 Task: Check the sale-to-list ratio of blinds in the last 1 year.
Action: Mouse moved to (855, 188)
Screenshot: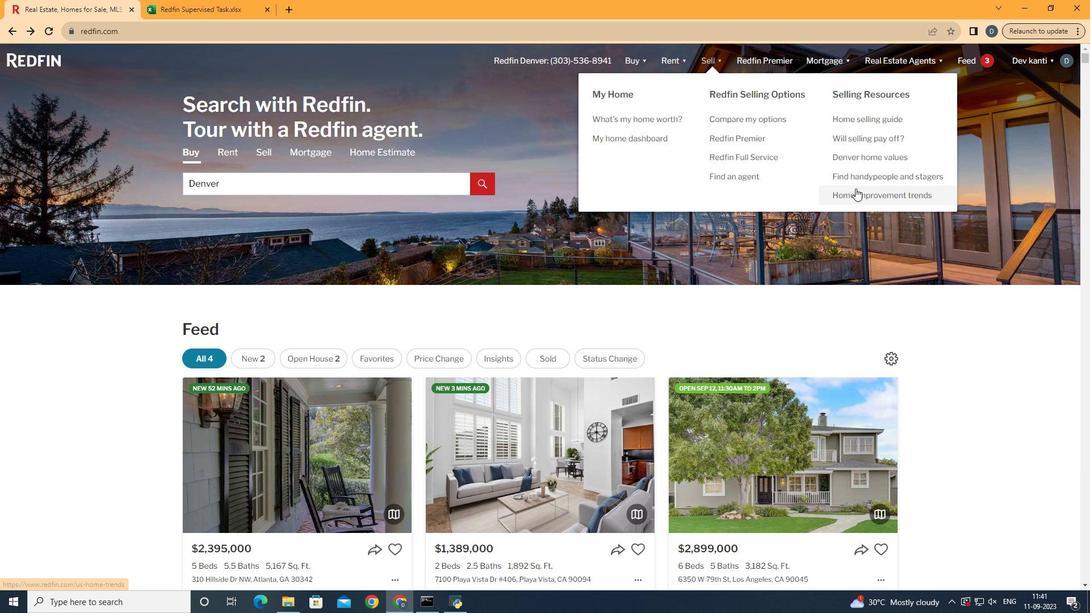 
Action: Mouse pressed left at (855, 188)
Screenshot: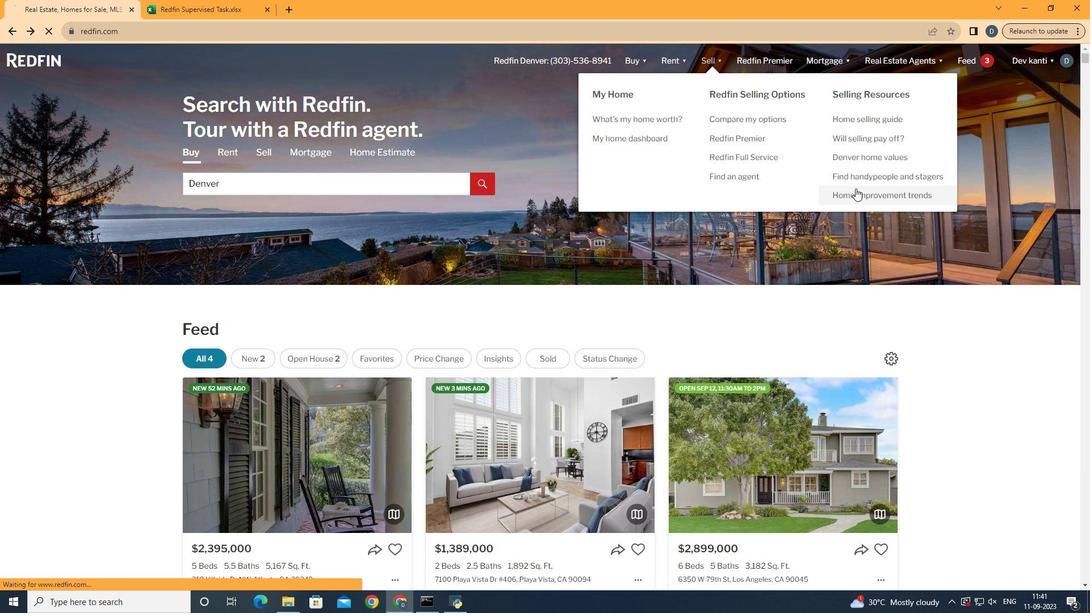
Action: Mouse moved to (265, 215)
Screenshot: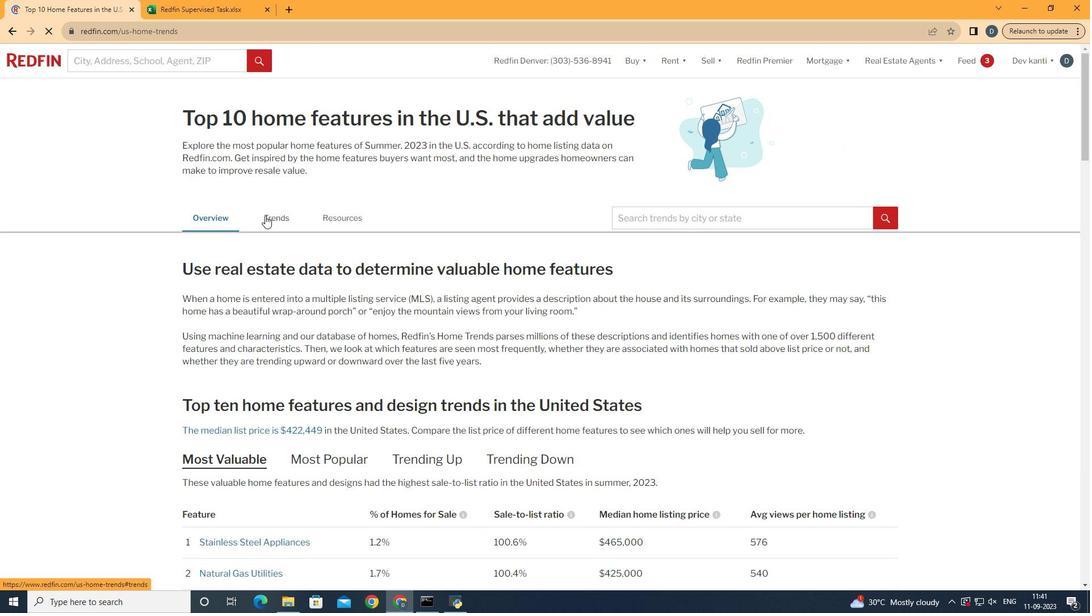 
Action: Mouse pressed left at (265, 215)
Screenshot: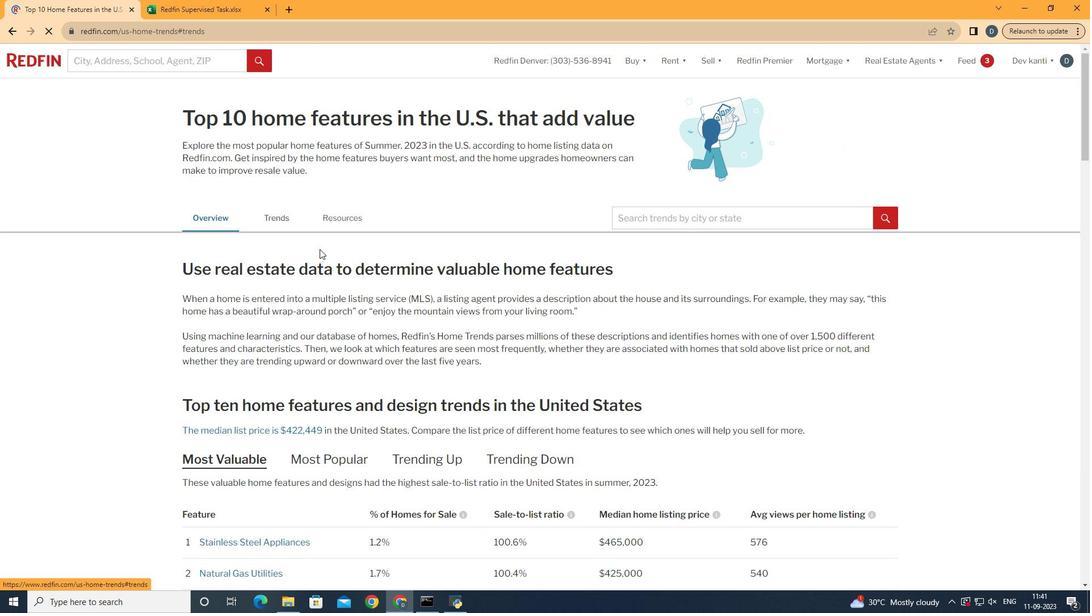 
Action: Mouse moved to (421, 338)
Screenshot: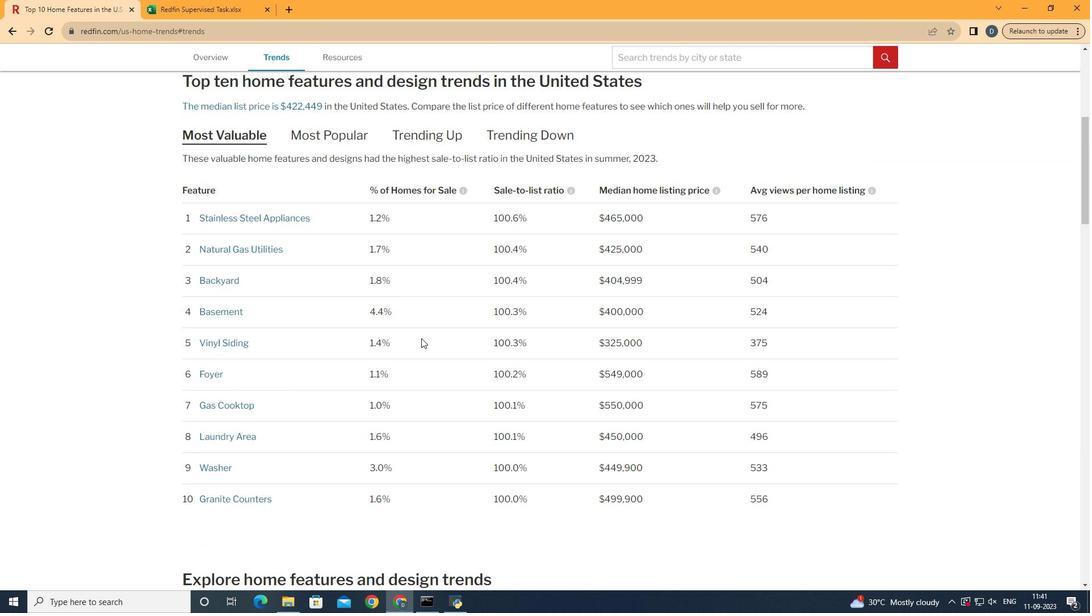 
Action: Mouse scrolled (421, 337) with delta (0, 0)
Screenshot: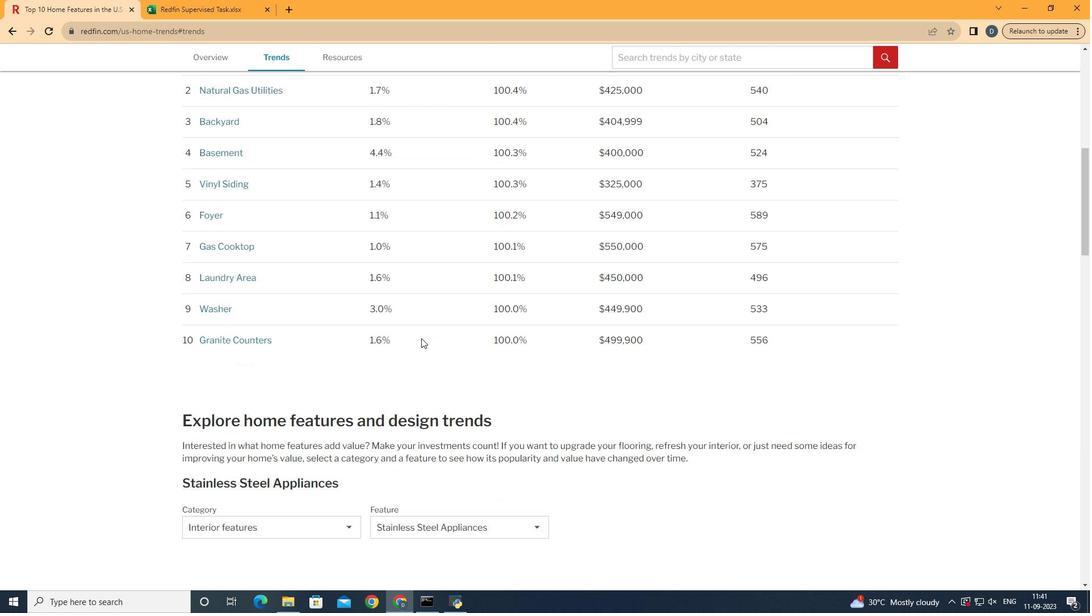 
Action: Mouse scrolled (421, 337) with delta (0, 0)
Screenshot: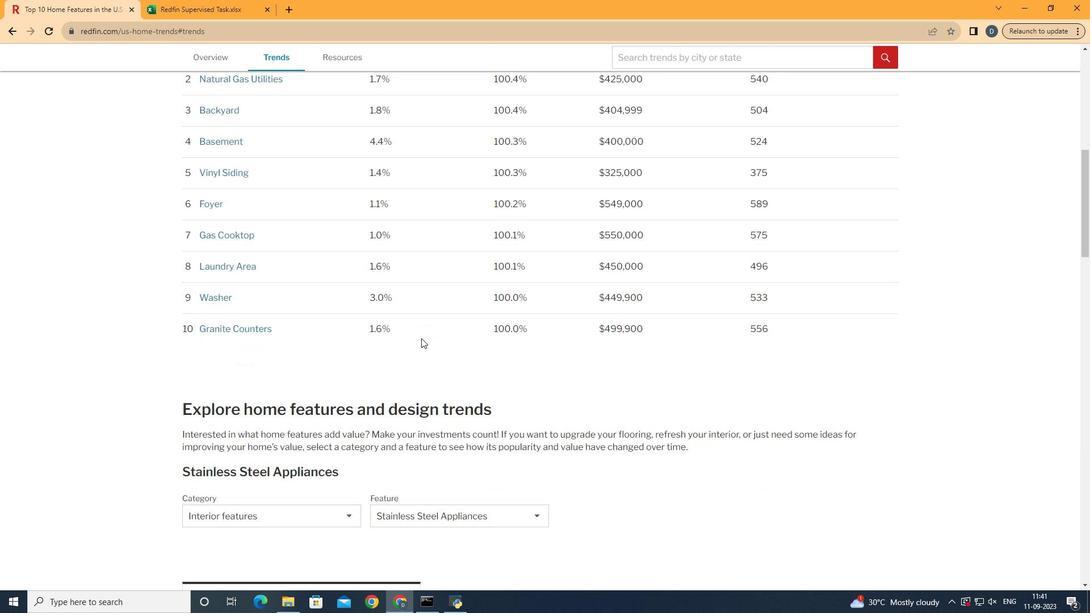 
Action: Mouse scrolled (421, 337) with delta (0, 0)
Screenshot: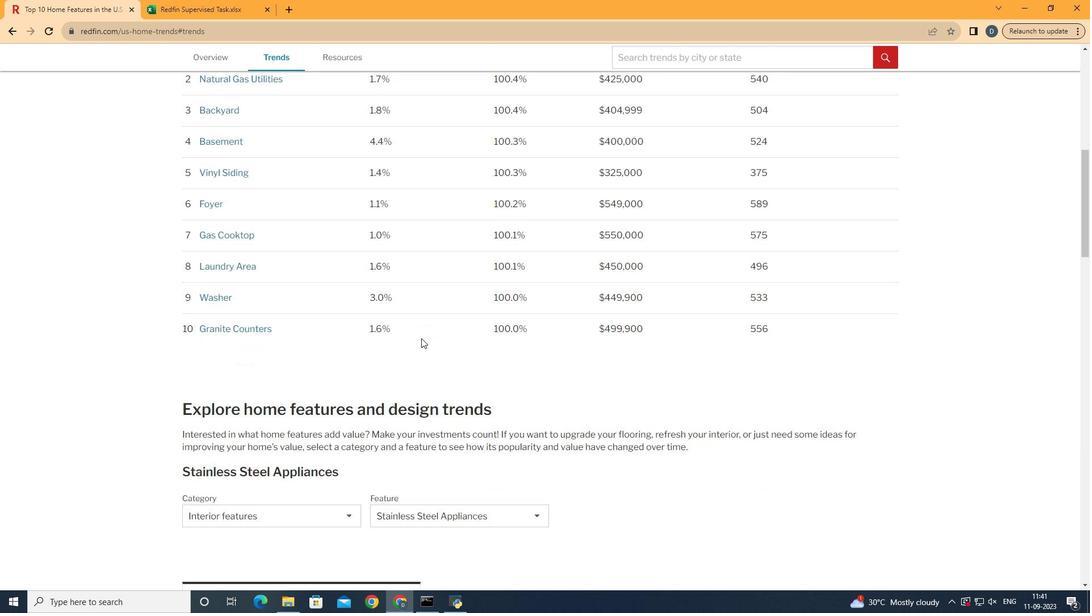 
Action: Mouse scrolled (421, 337) with delta (0, 0)
Screenshot: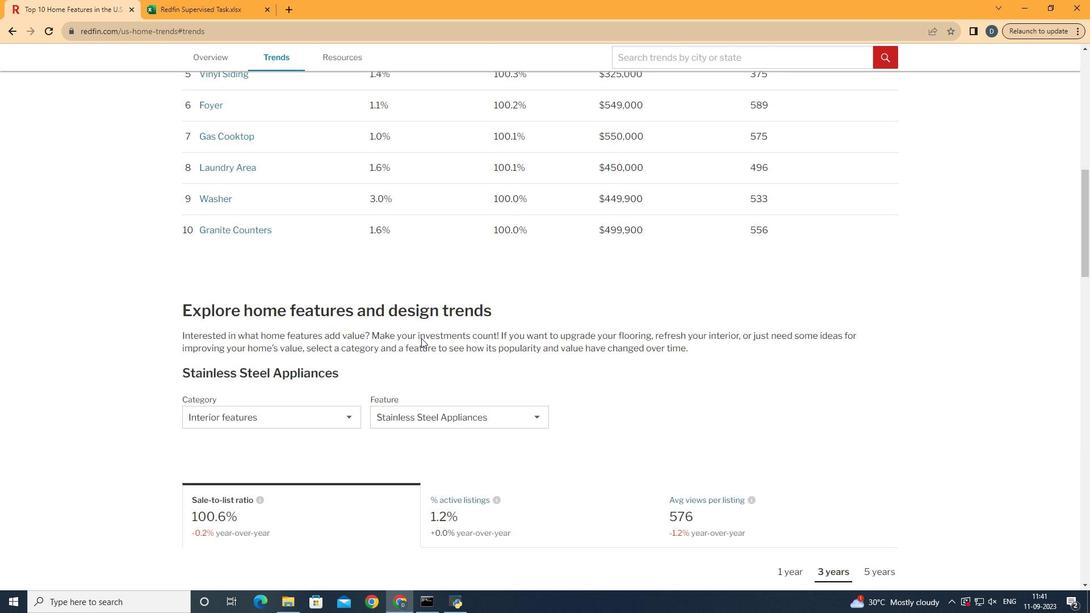 
Action: Mouse scrolled (421, 337) with delta (0, 0)
Screenshot: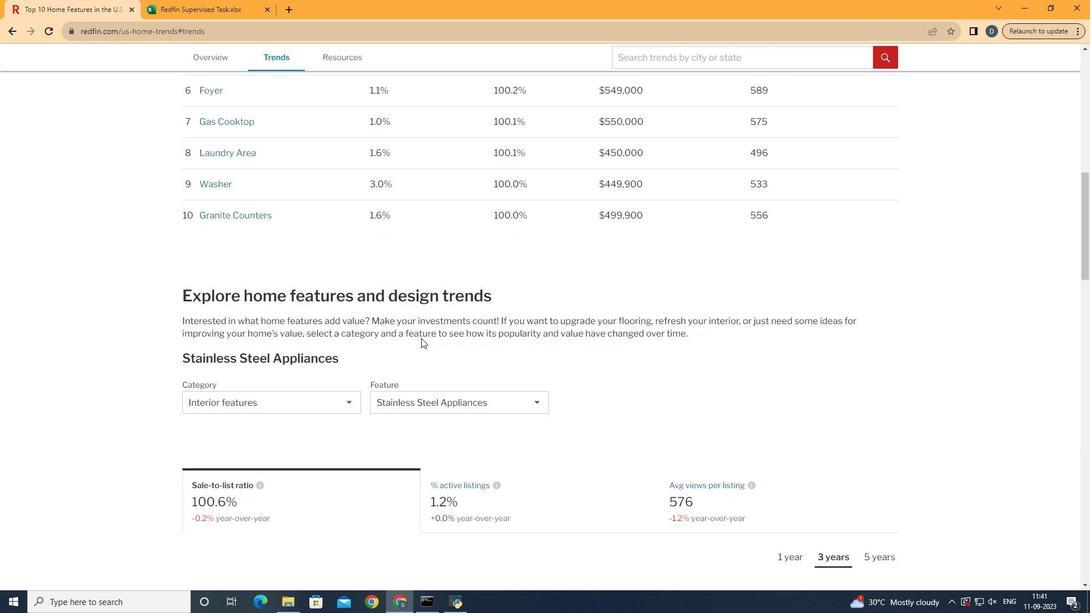 
Action: Mouse moved to (341, 406)
Screenshot: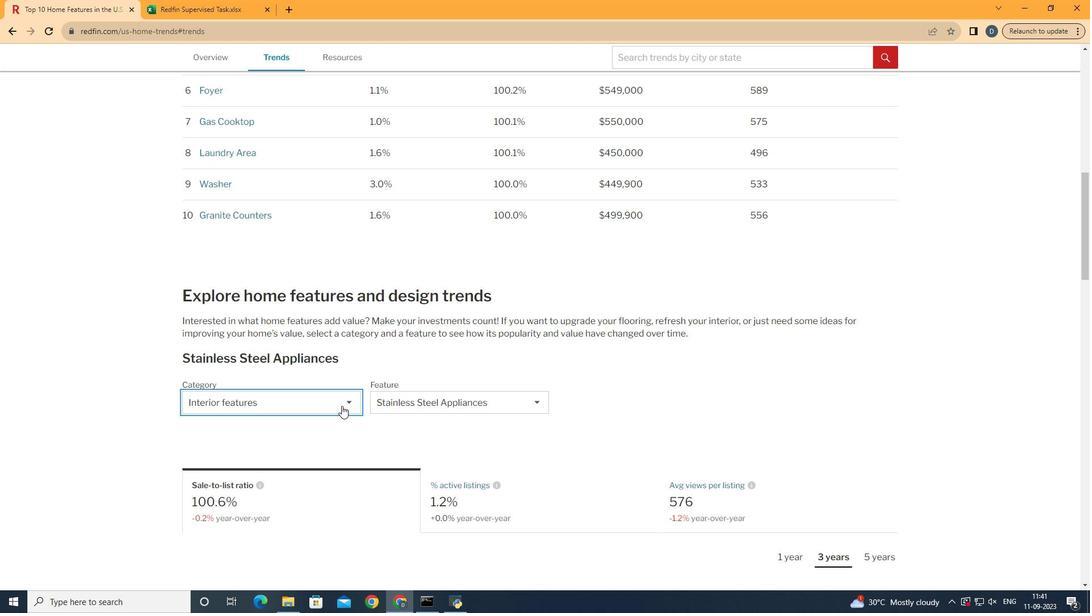 
Action: Mouse pressed left at (341, 406)
Screenshot: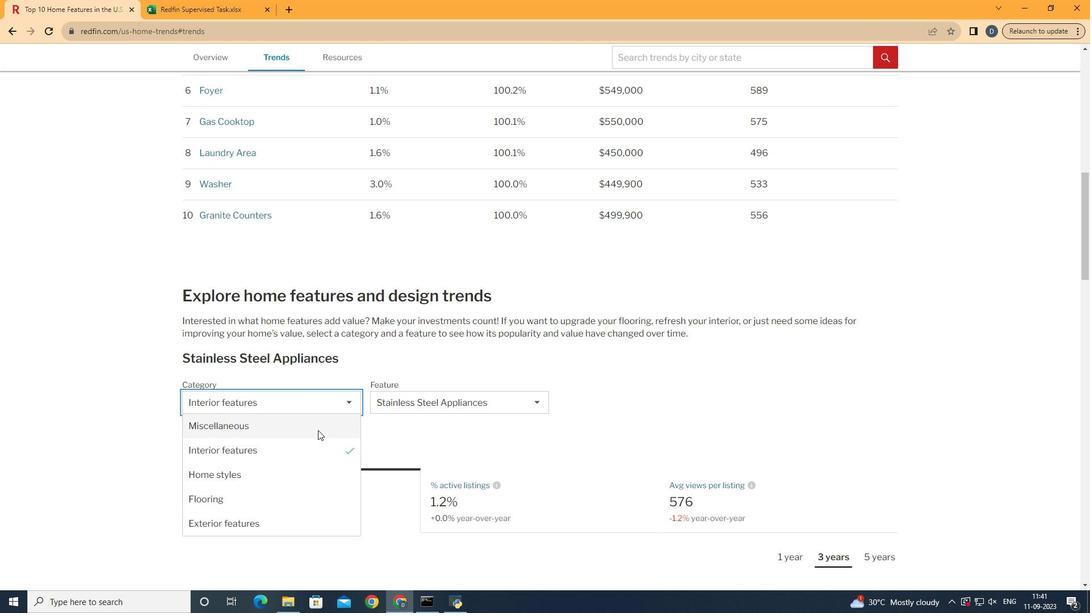 
Action: Mouse moved to (306, 448)
Screenshot: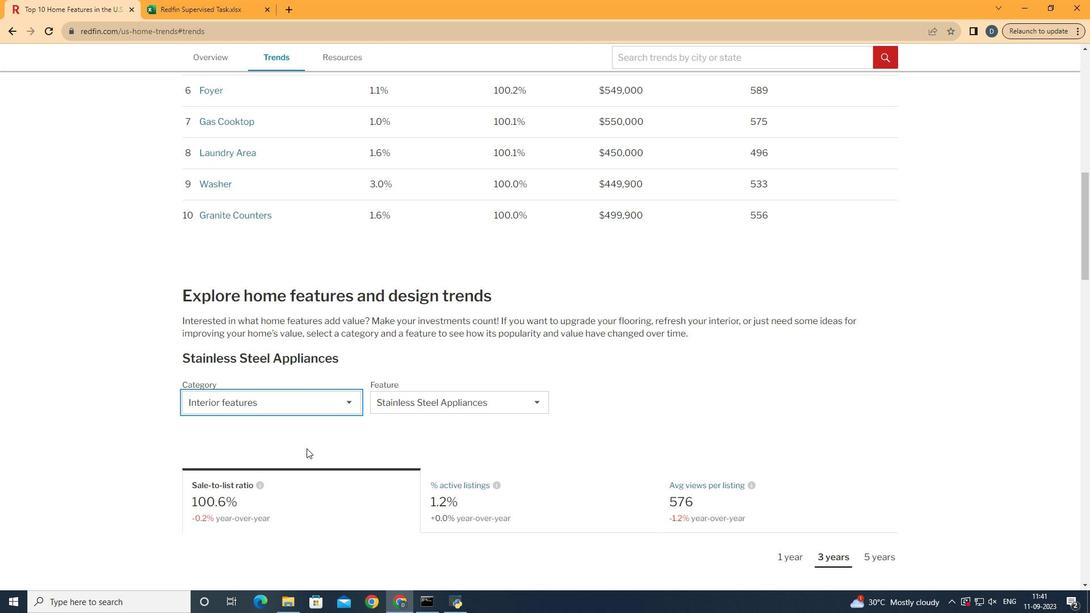 
Action: Mouse pressed left at (306, 448)
Screenshot: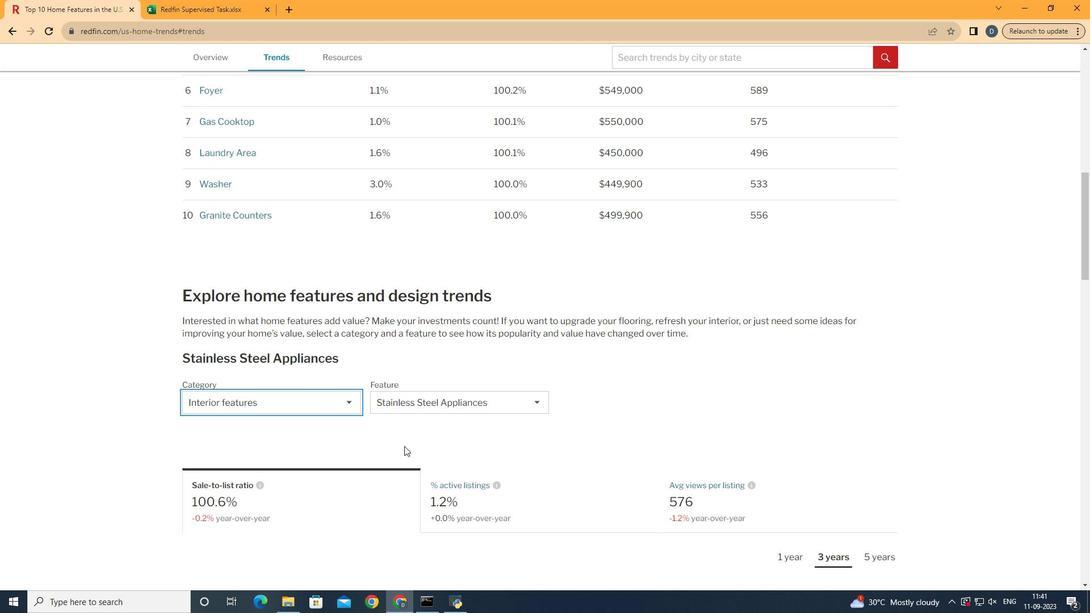 
Action: Mouse moved to (465, 404)
Screenshot: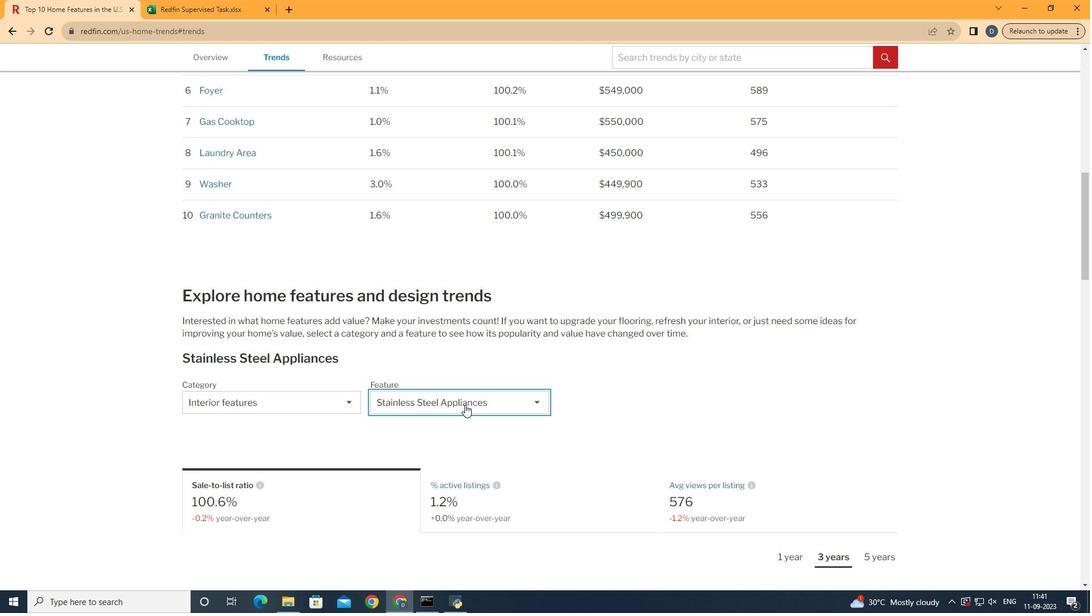 
Action: Mouse pressed left at (465, 404)
Screenshot: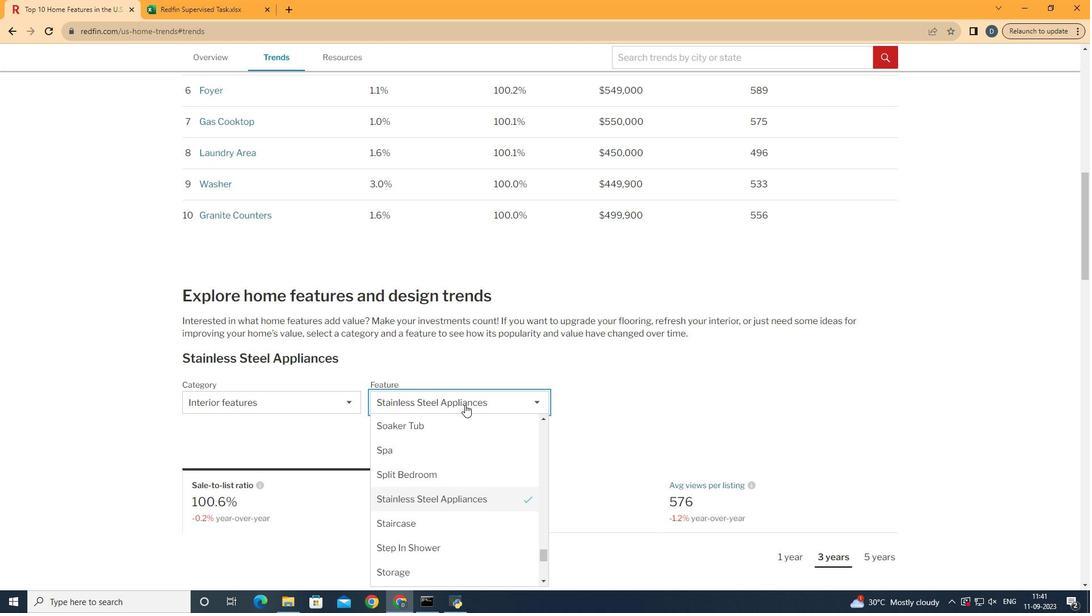
Action: Mouse moved to (500, 502)
Screenshot: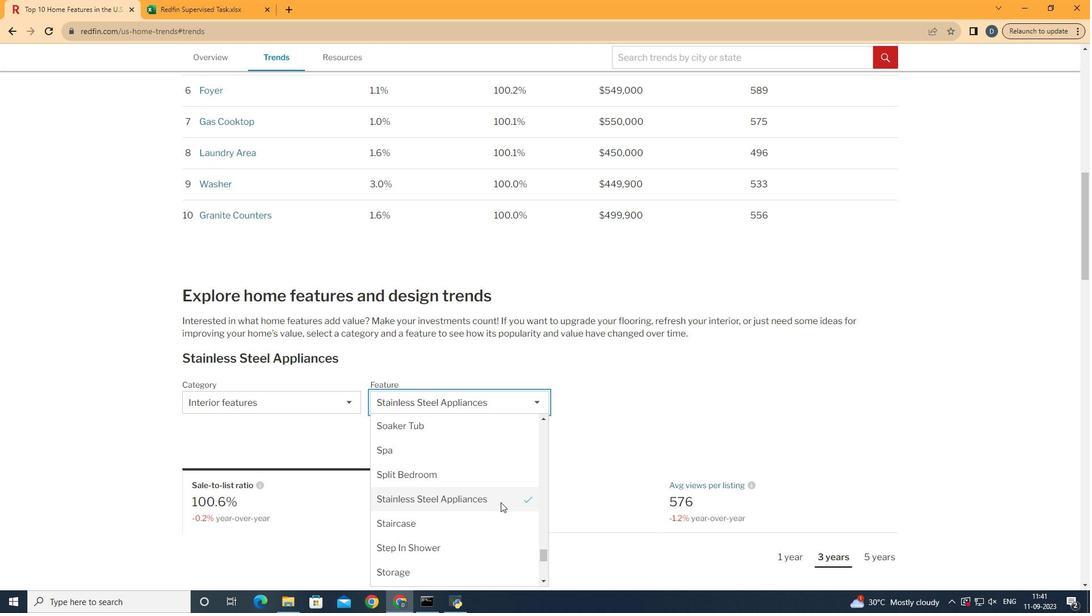
Action: Mouse scrolled (500, 503) with delta (0, 0)
Screenshot: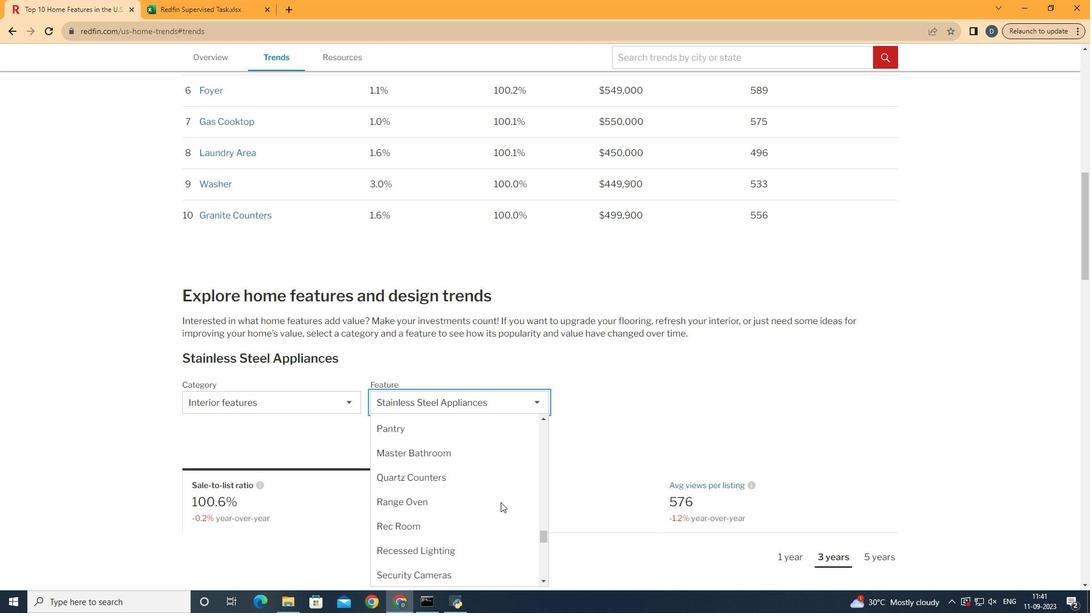
Action: Mouse scrolled (500, 503) with delta (0, 0)
Screenshot: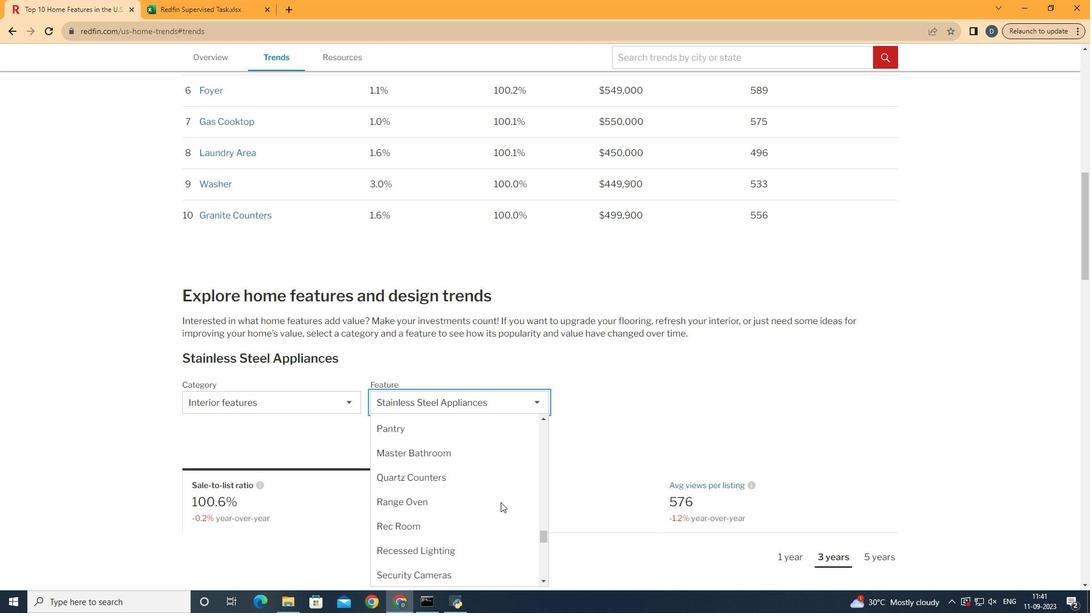 
Action: Mouse scrolled (500, 503) with delta (0, 0)
Screenshot: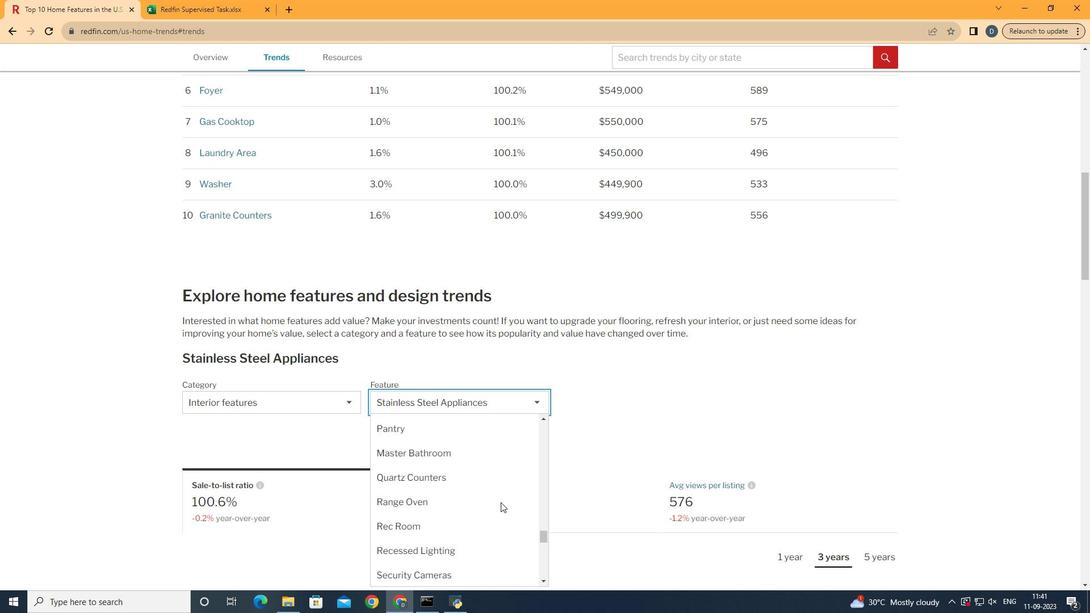 
Action: Mouse scrolled (500, 503) with delta (0, 0)
Screenshot: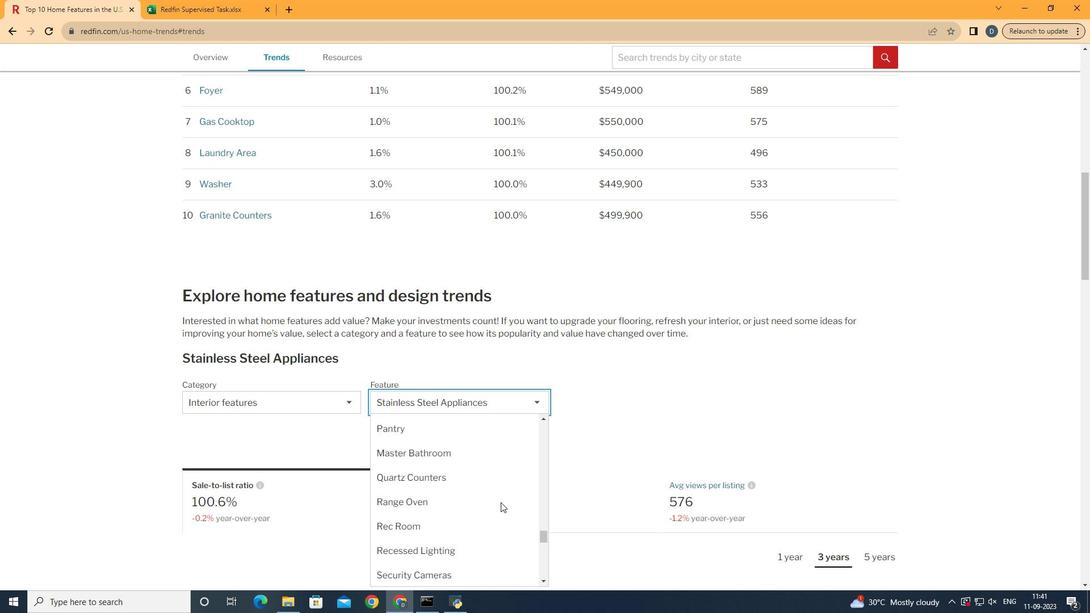 
Action: Mouse scrolled (500, 503) with delta (0, 0)
Screenshot: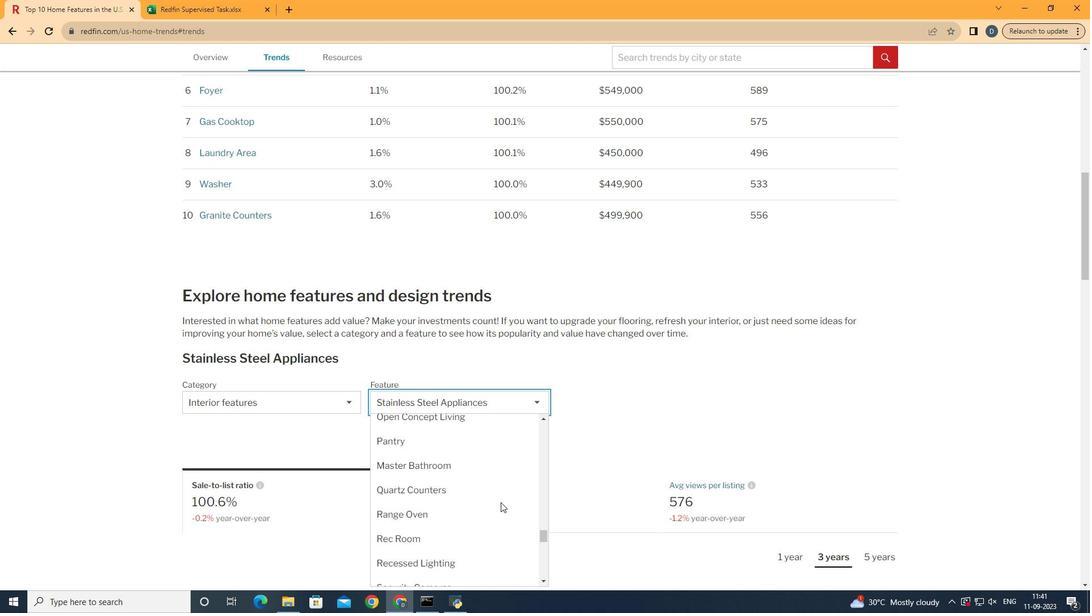 
Action: Mouse scrolled (500, 503) with delta (0, 0)
Screenshot: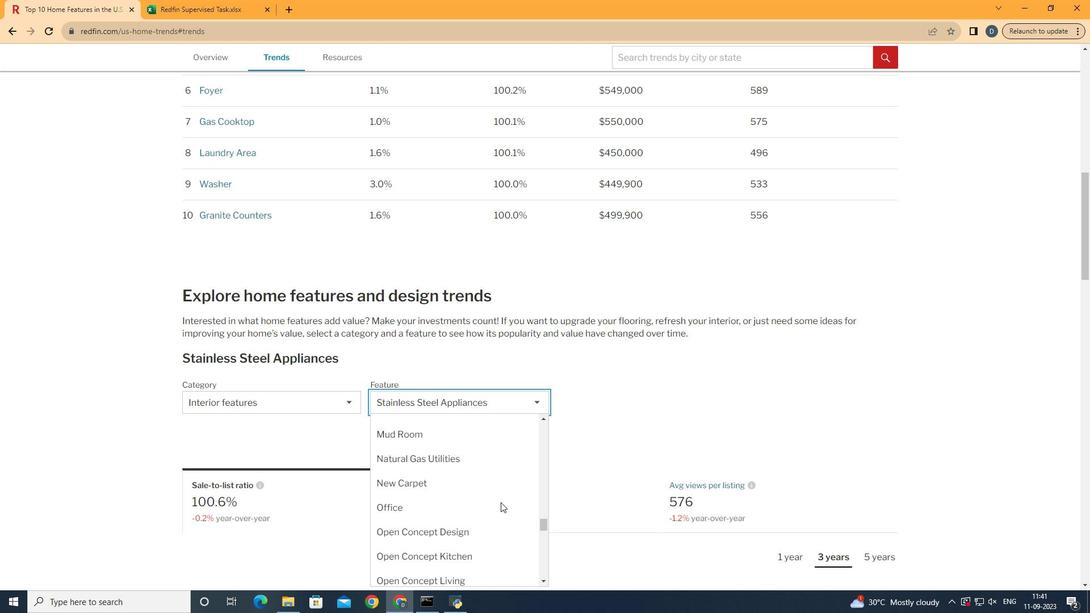 
Action: Mouse scrolled (500, 503) with delta (0, 0)
Screenshot: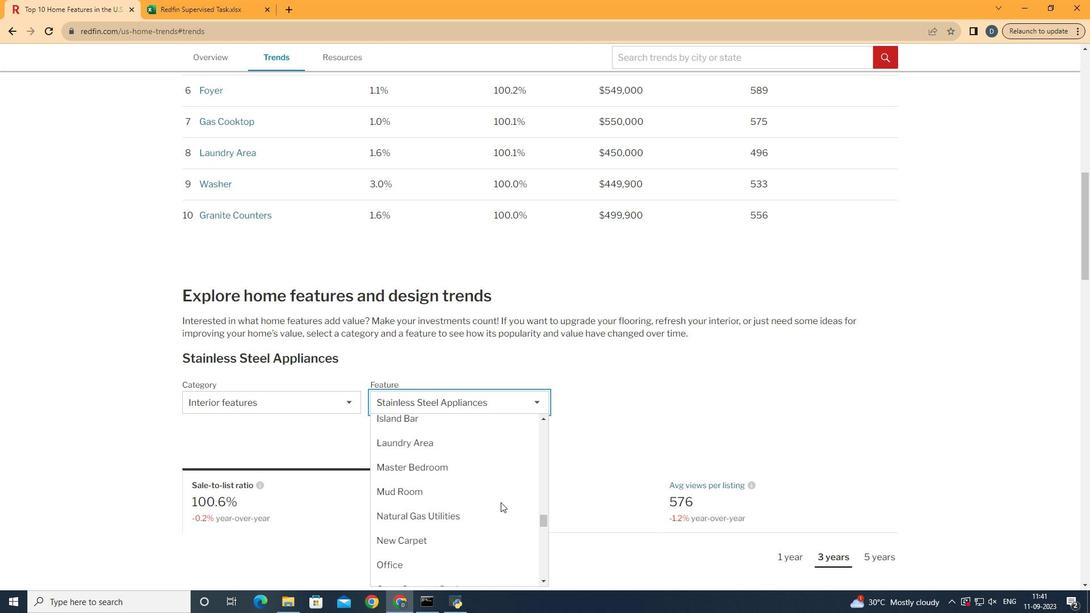 
Action: Mouse scrolled (500, 503) with delta (0, 0)
Screenshot: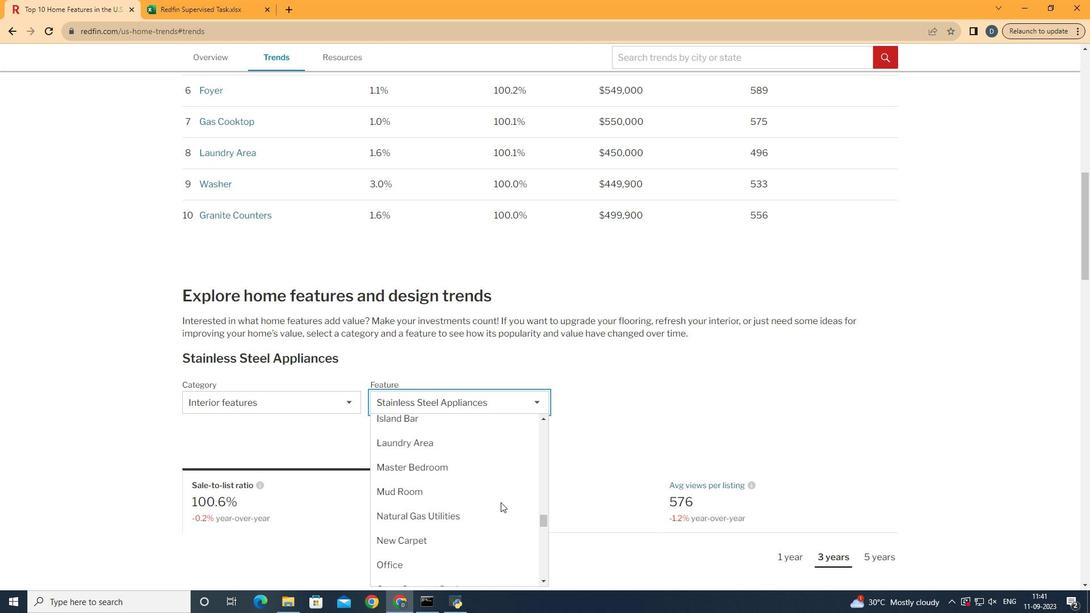 
Action: Mouse scrolled (500, 503) with delta (0, 0)
Screenshot: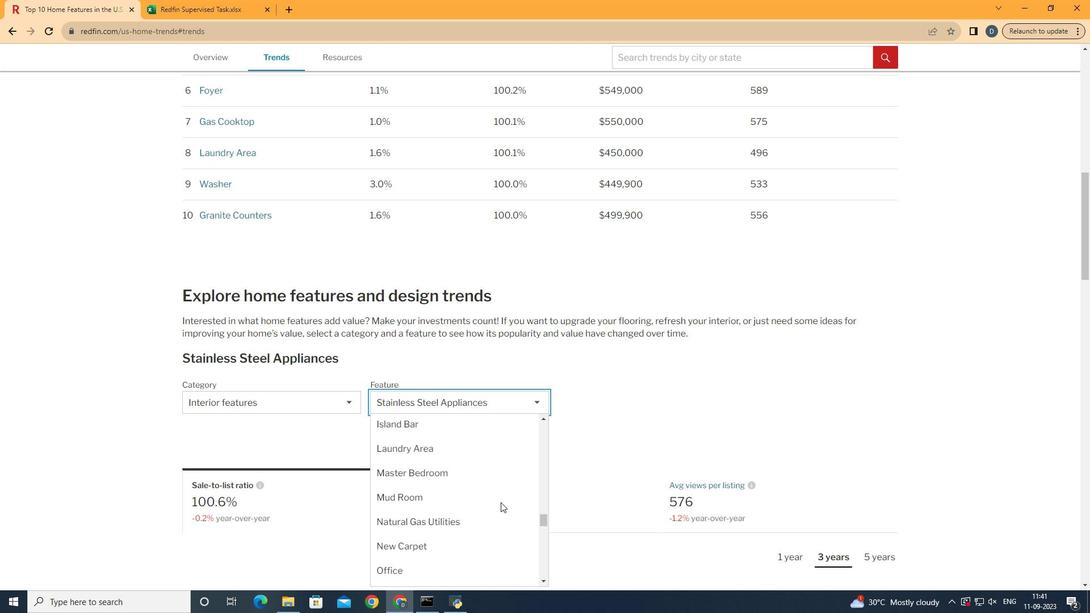 
Action: Mouse scrolled (500, 503) with delta (0, 0)
Screenshot: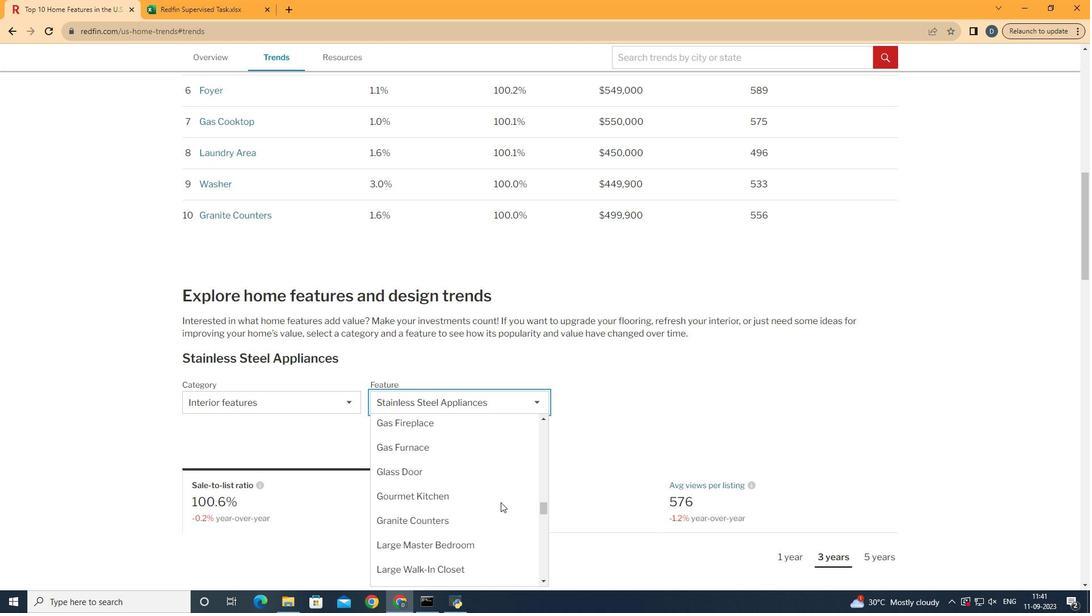 
Action: Mouse scrolled (500, 503) with delta (0, 0)
Screenshot: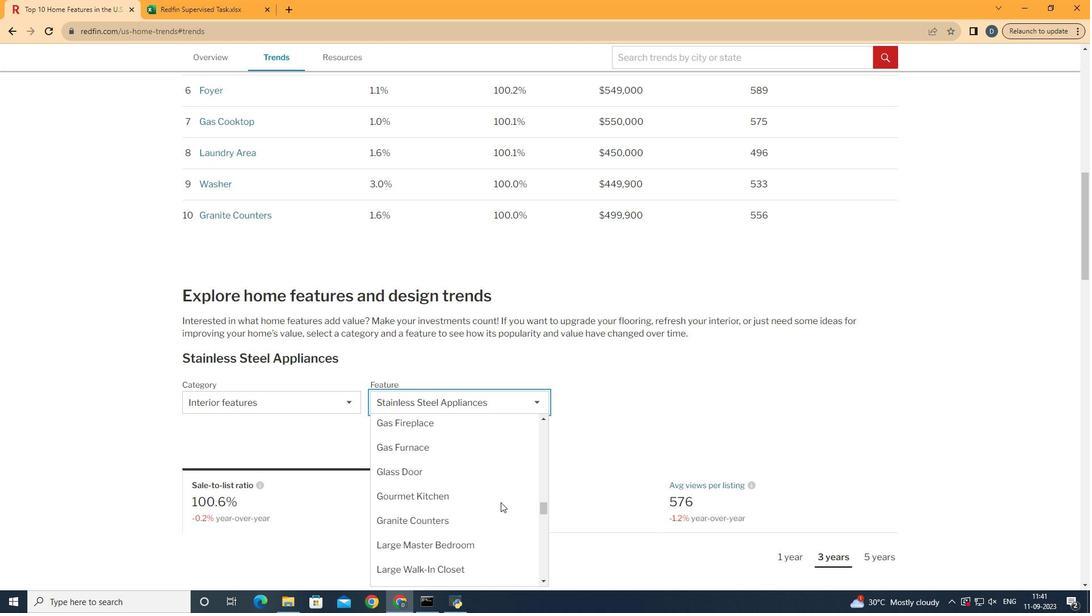 
Action: Mouse scrolled (500, 503) with delta (0, 0)
Screenshot: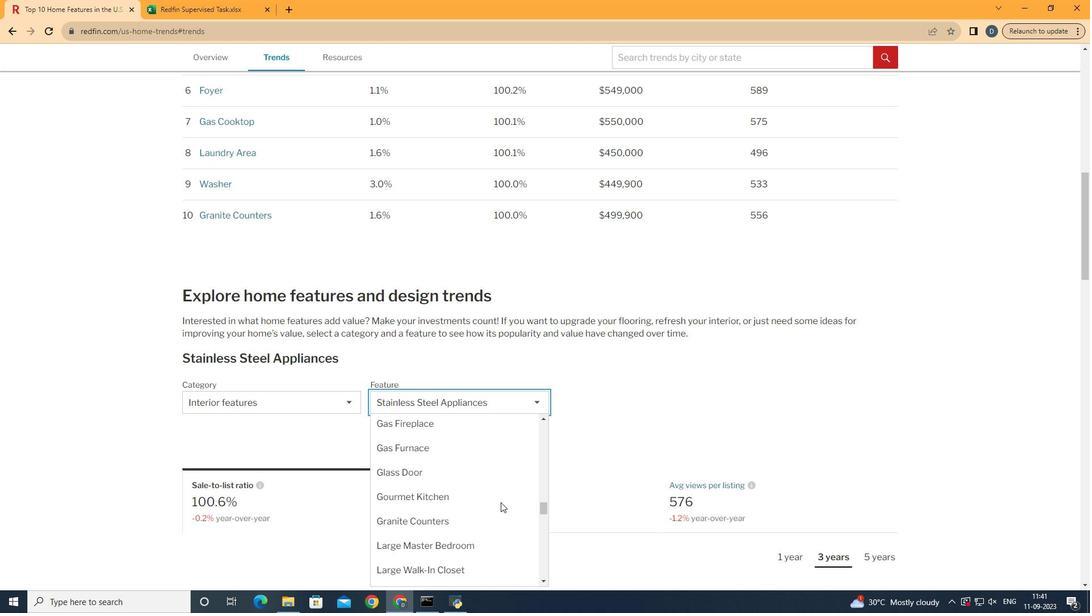 
Action: Mouse scrolled (500, 503) with delta (0, 0)
Screenshot: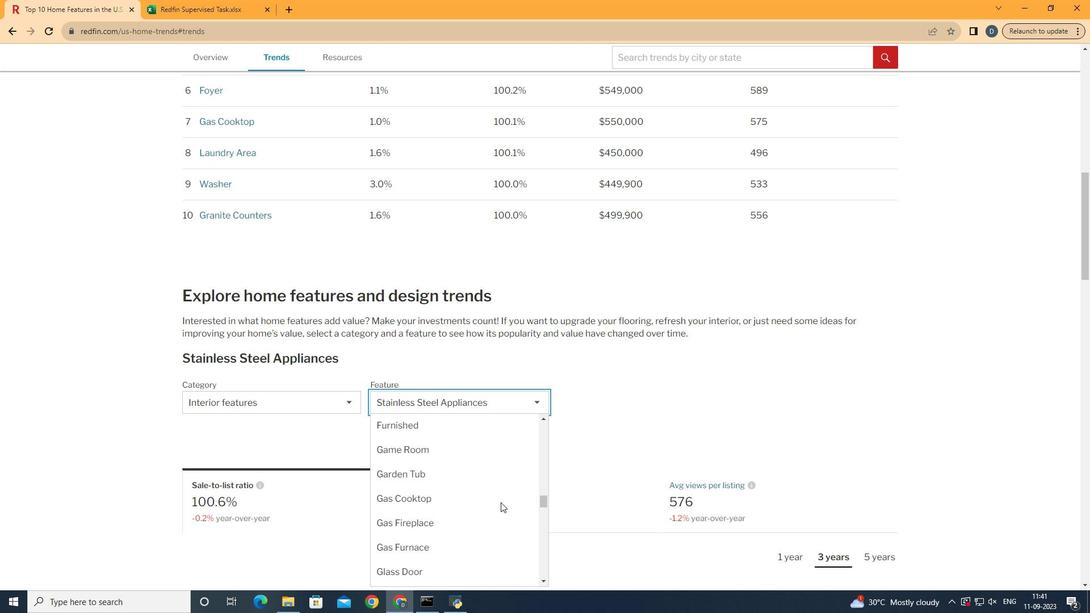 
Action: Mouse scrolled (500, 503) with delta (0, 0)
Screenshot: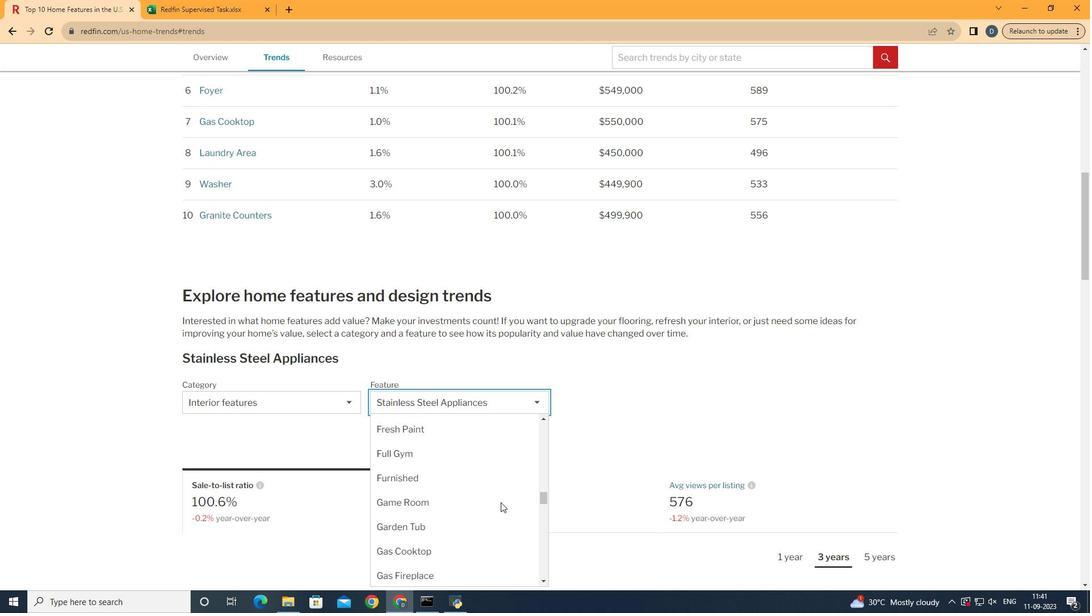 
Action: Mouse scrolled (500, 503) with delta (0, 0)
Screenshot: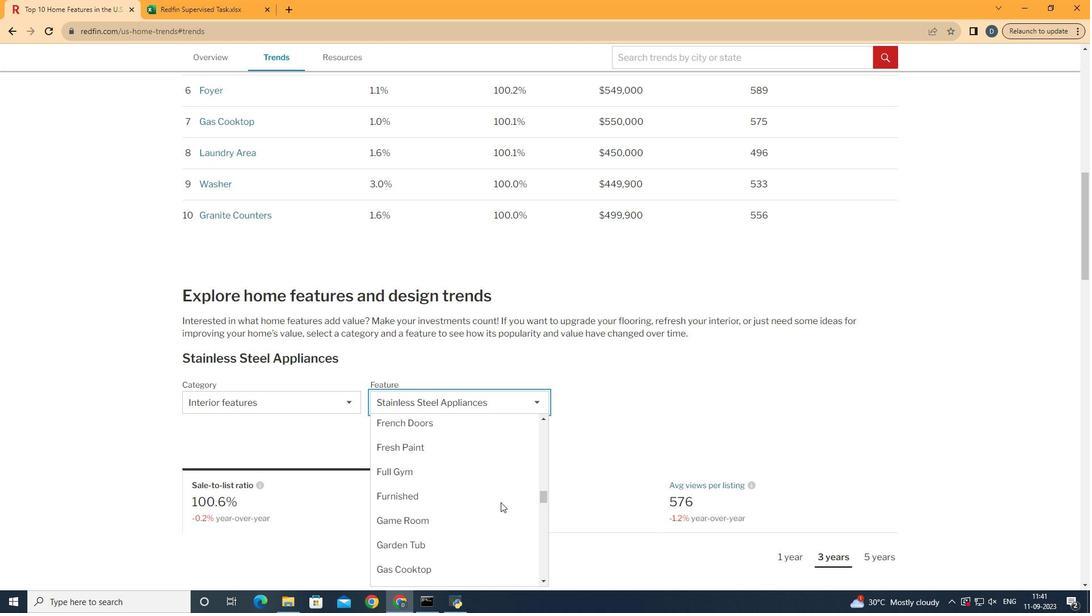 
Action: Mouse scrolled (500, 503) with delta (0, 0)
Screenshot: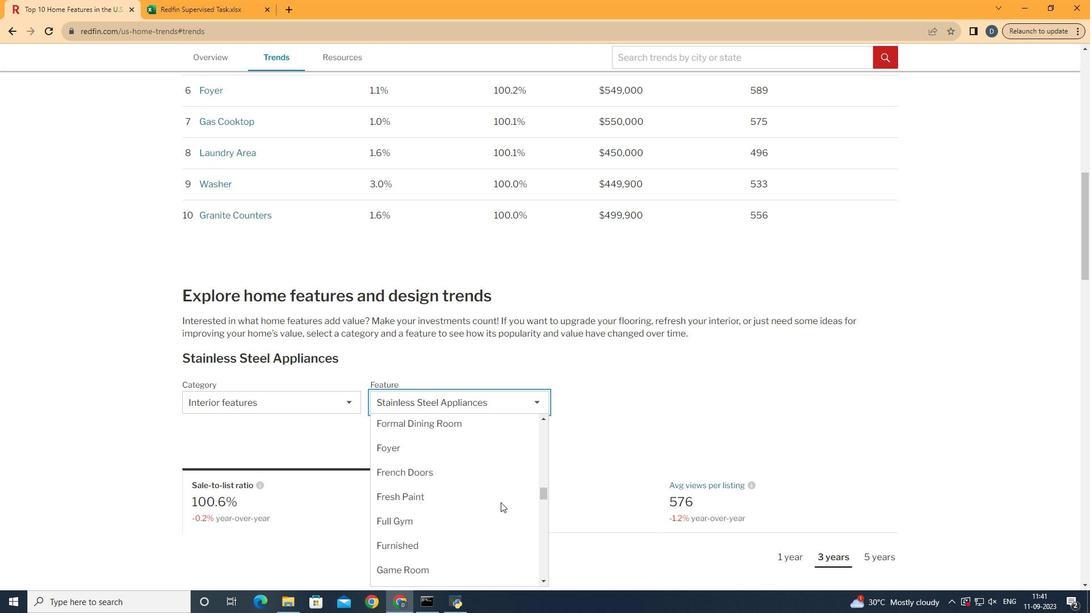 
Action: Mouse moved to (516, 468)
Screenshot: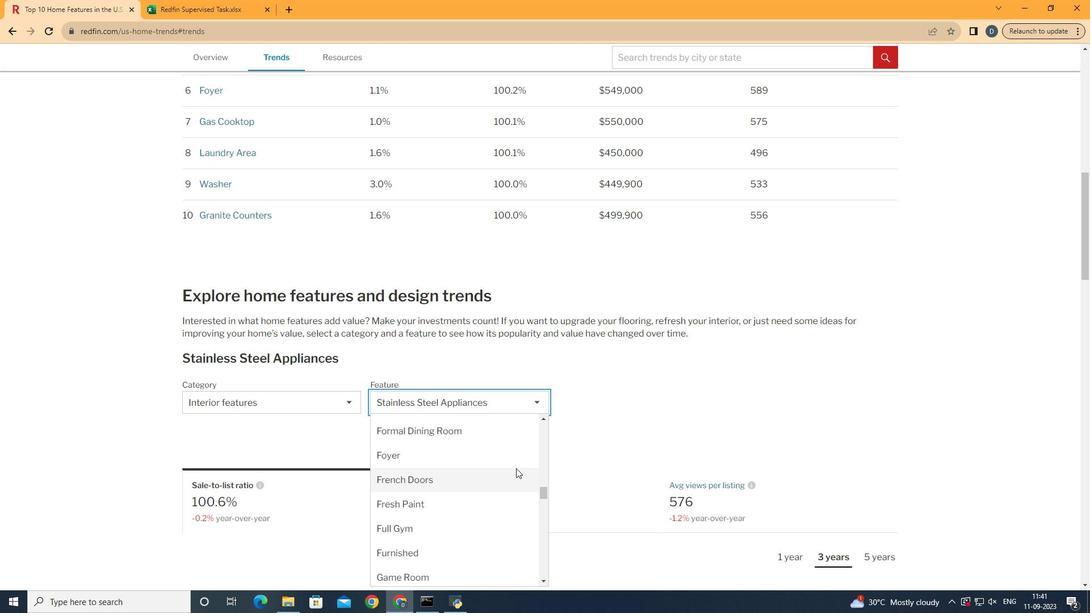 
Action: Mouse scrolled (516, 469) with delta (0, 0)
Screenshot: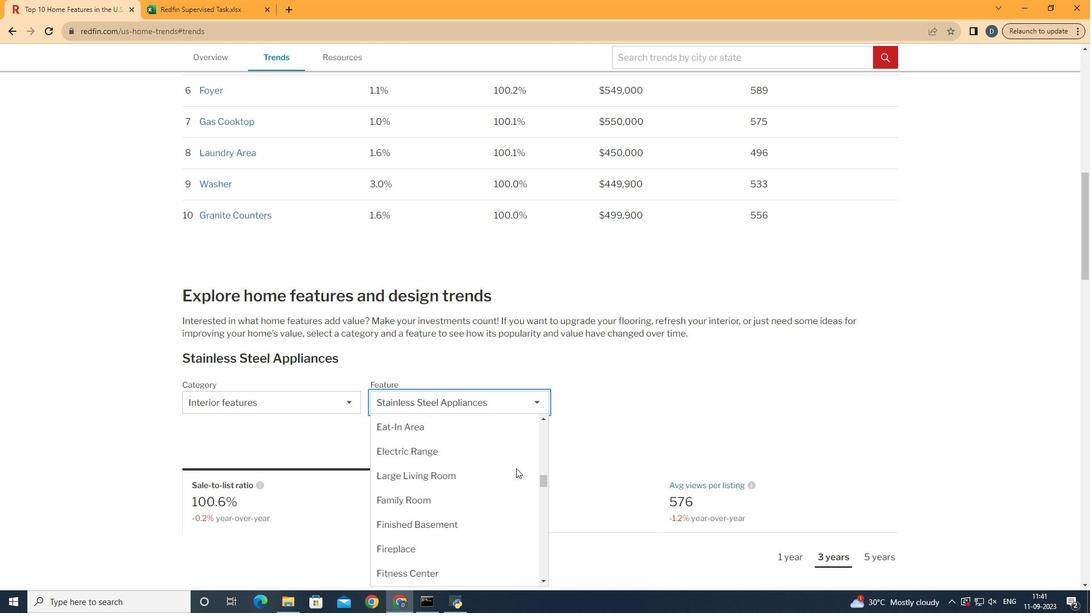
Action: Mouse scrolled (516, 469) with delta (0, 0)
Screenshot: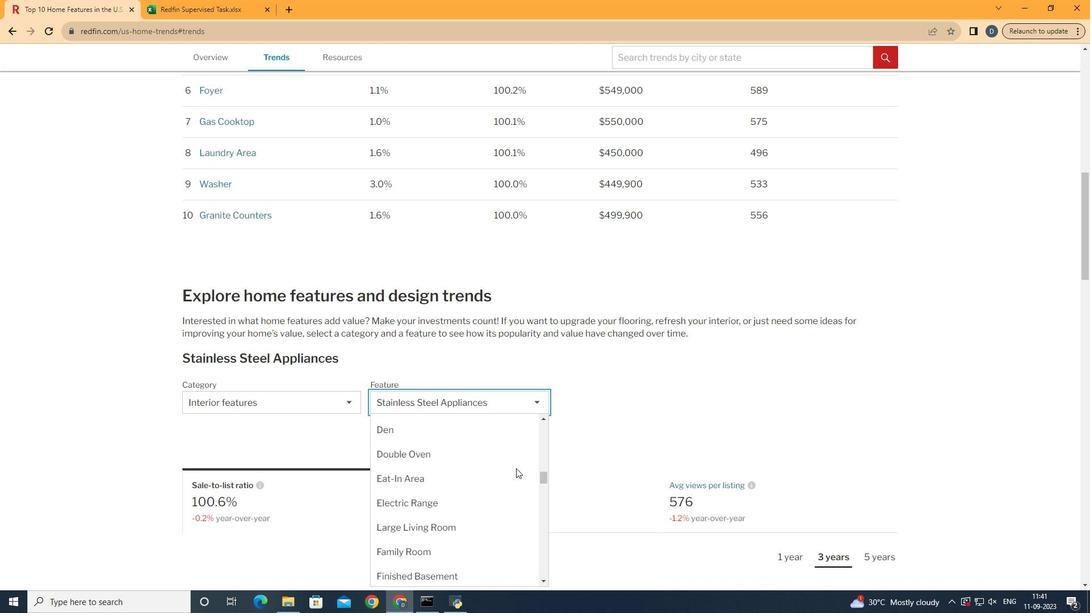 
Action: Mouse scrolled (516, 469) with delta (0, 0)
Screenshot: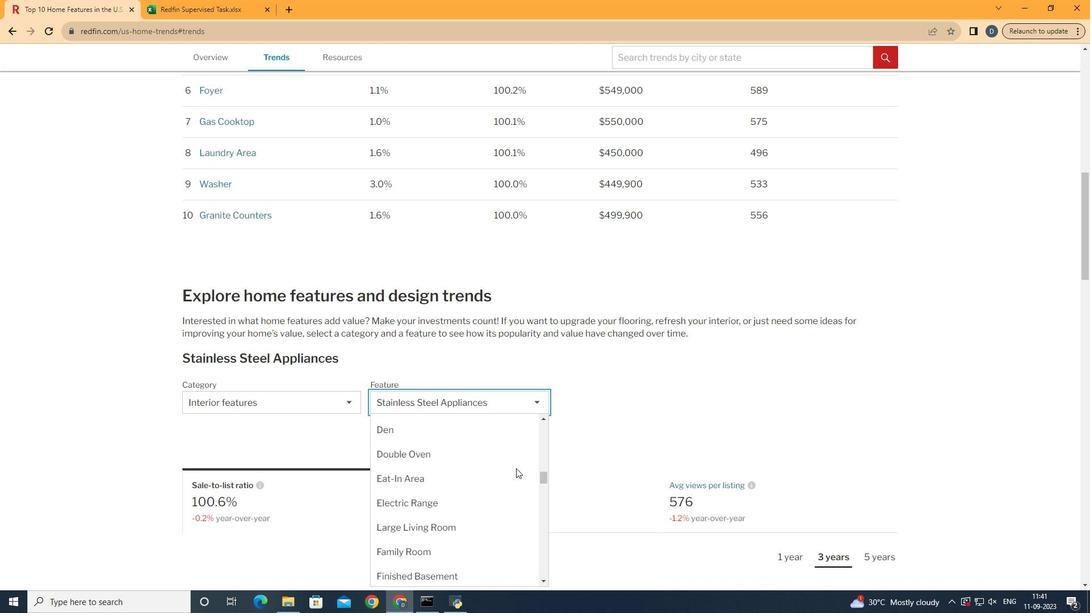 
Action: Mouse scrolled (516, 469) with delta (0, 0)
Screenshot: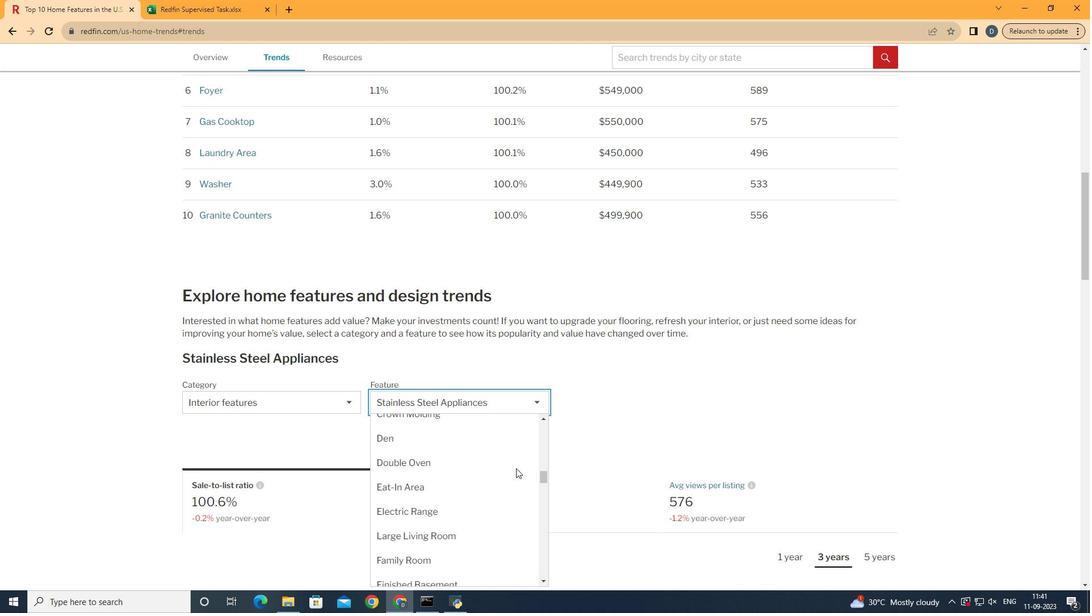 
Action: Mouse scrolled (516, 469) with delta (0, 0)
Screenshot: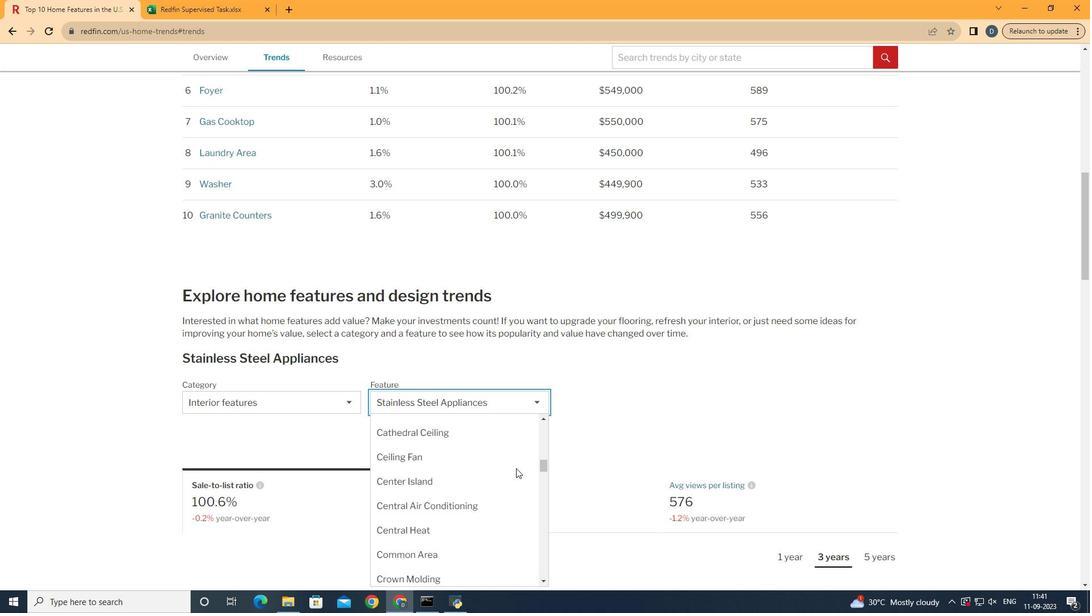 
Action: Mouse scrolled (516, 469) with delta (0, 0)
Screenshot: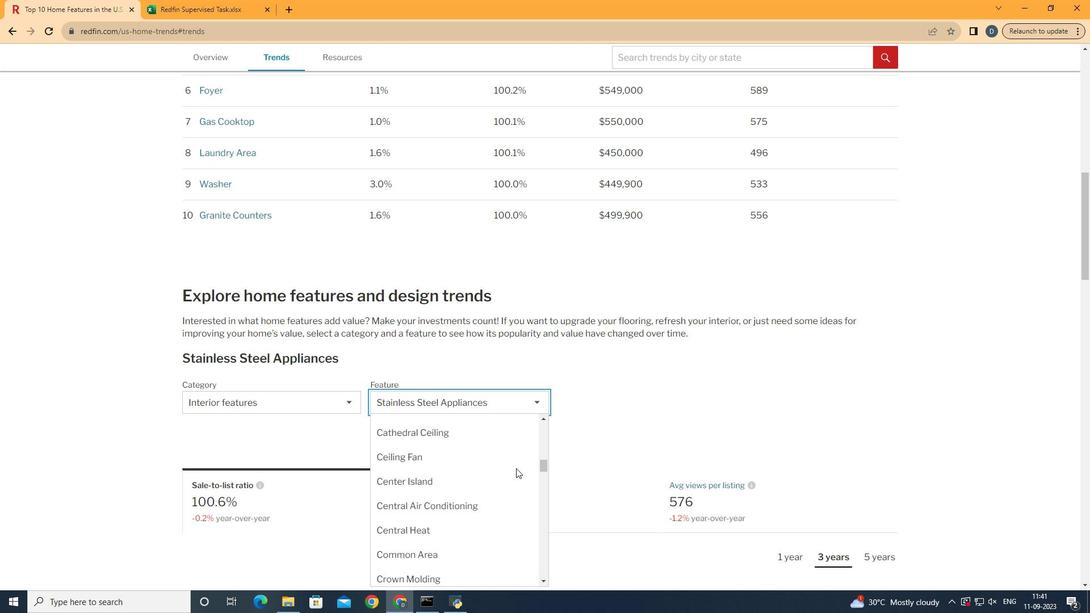 
Action: Mouse scrolled (516, 469) with delta (0, 0)
Screenshot: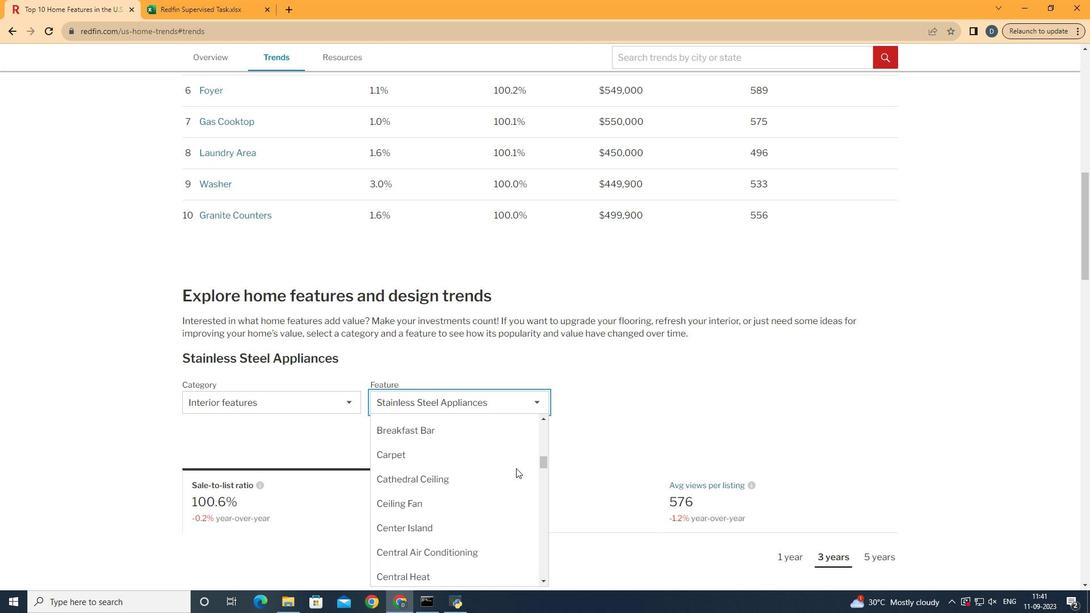 
Action: Mouse scrolled (516, 469) with delta (0, 0)
Screenshot: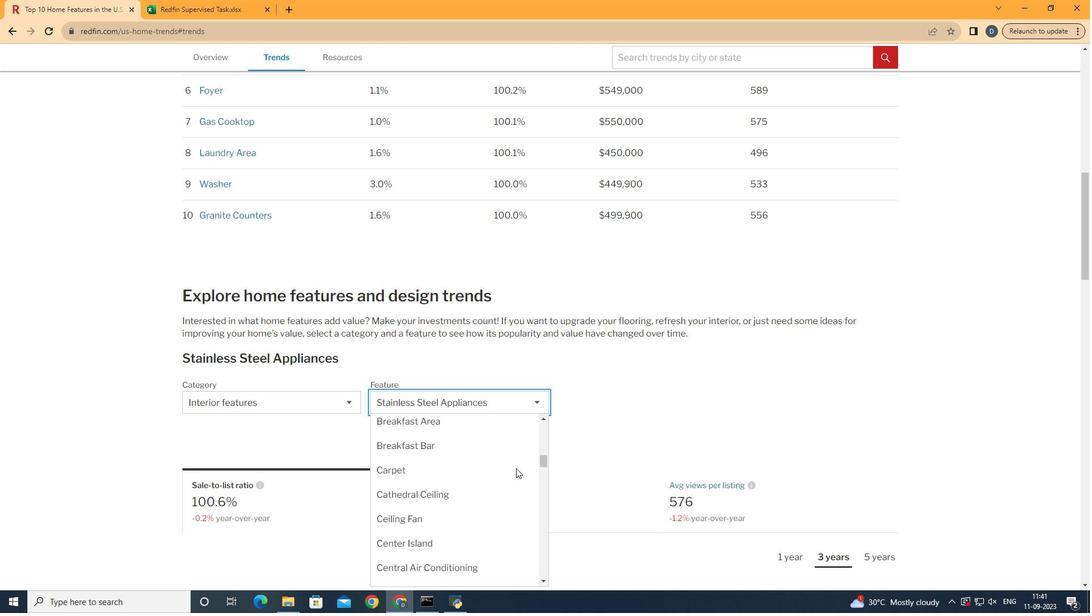 
Action: Mouse moved to (516, 466)
Screenshot: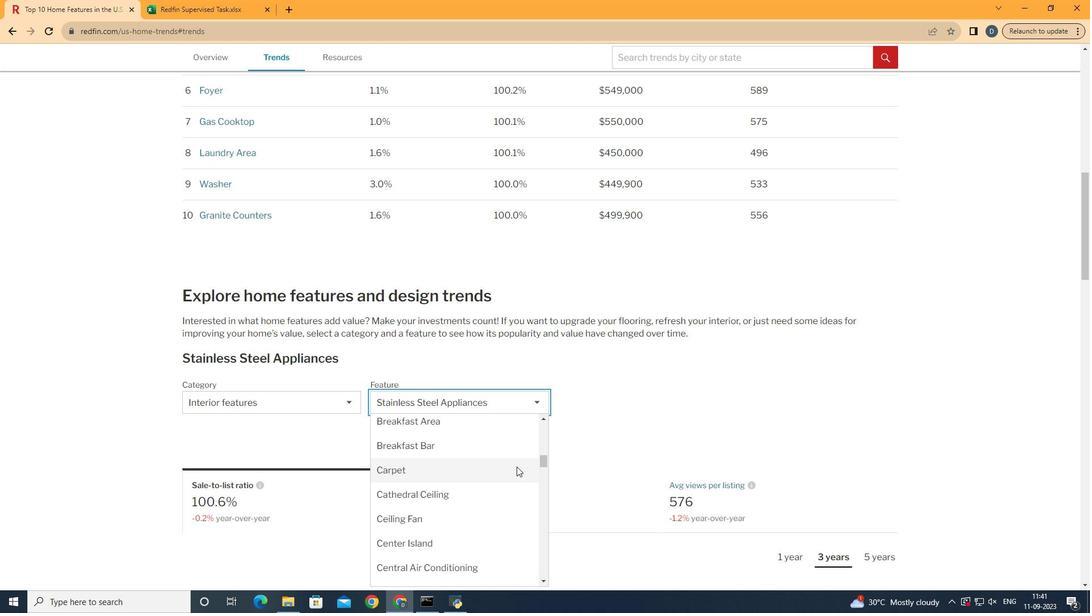 
Action: Mouse scrolled (516, 467) with delta (0, 0)
Screenshot: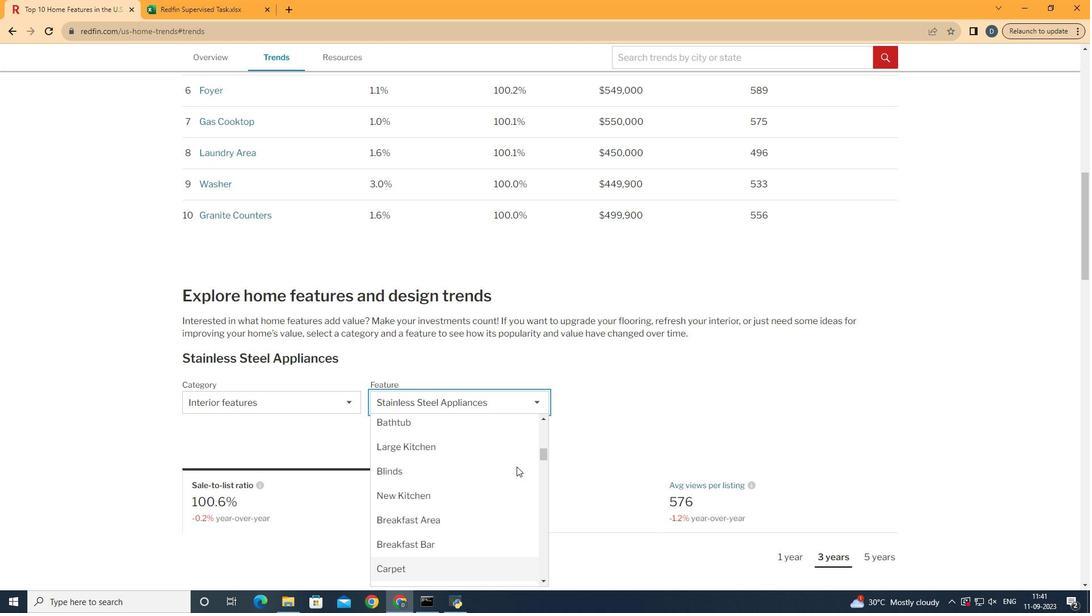 
Action: Mouse scrolled (516, 467) with delta (0, 0)
Screenshot: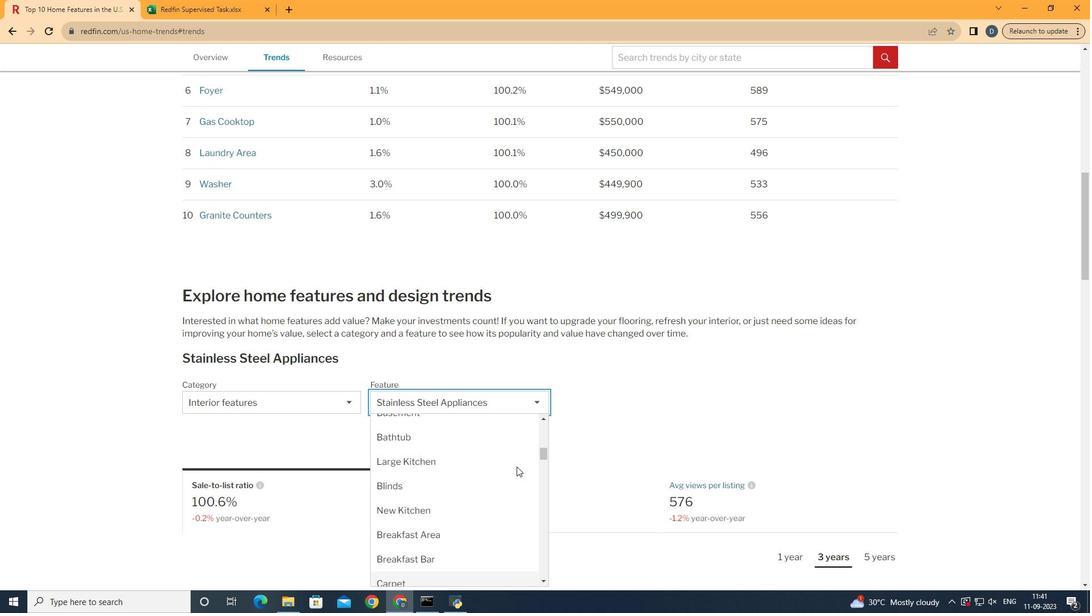 
Action: Mouse scrolled (516, 467) with delta (0, 0)
Screenshot: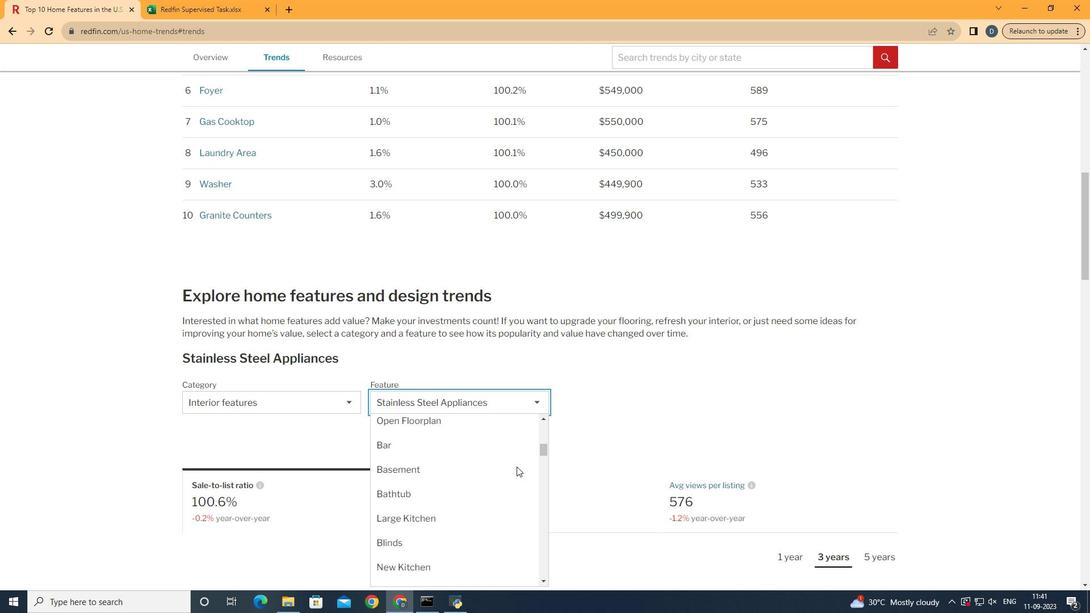 
Action: Mouse scrolled (516, 467) with delta (0, 0)
Screenshot: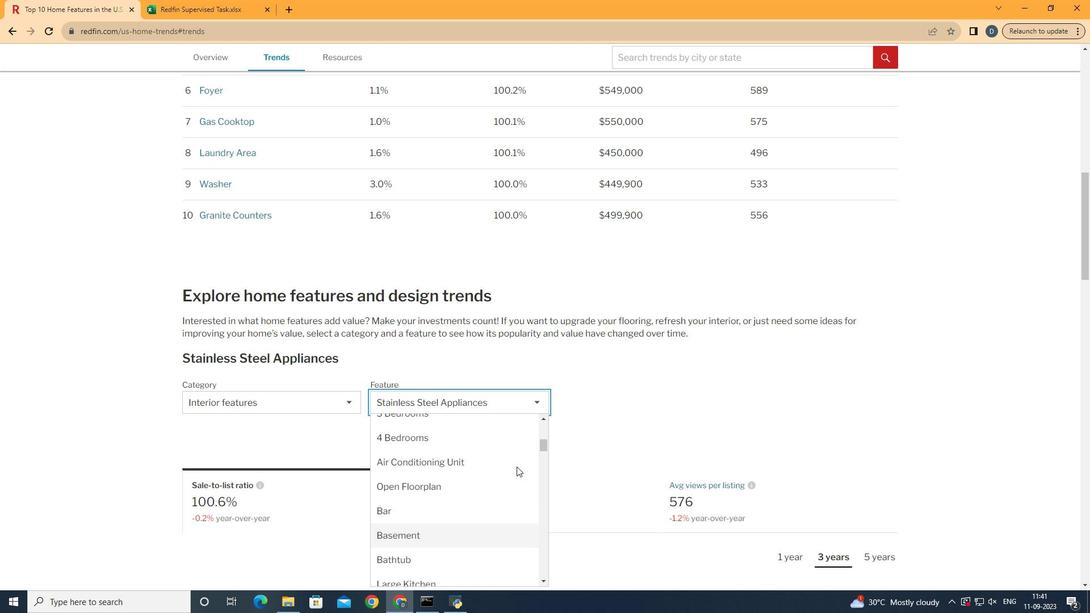 
Action: Mouse scrolled (516, 467) with delta (0, 0)
Screenshot: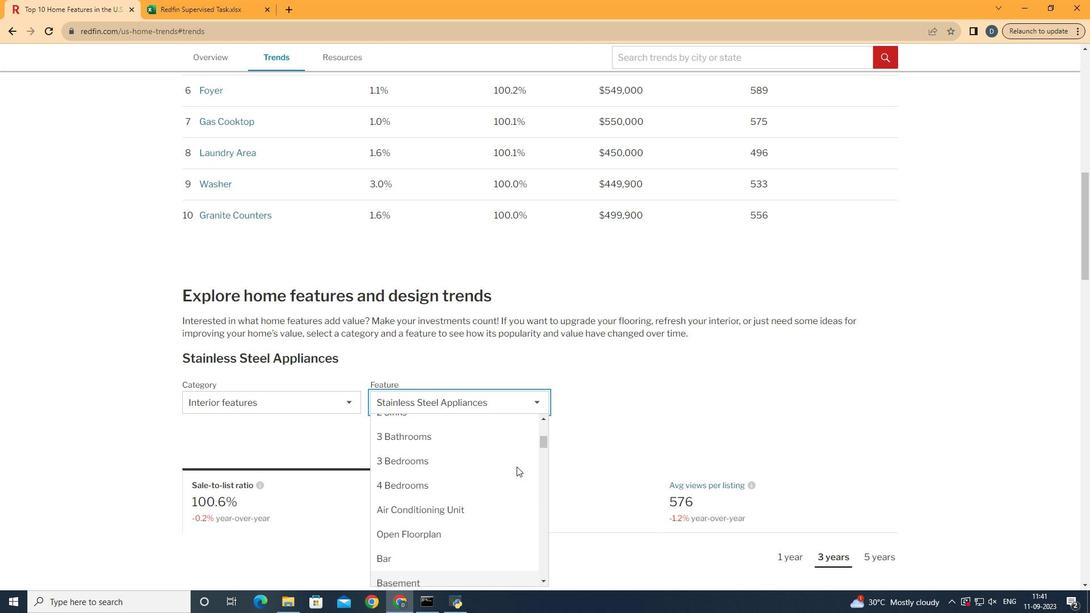 
Action: Mouse moved to (516, 466)
Screenshot: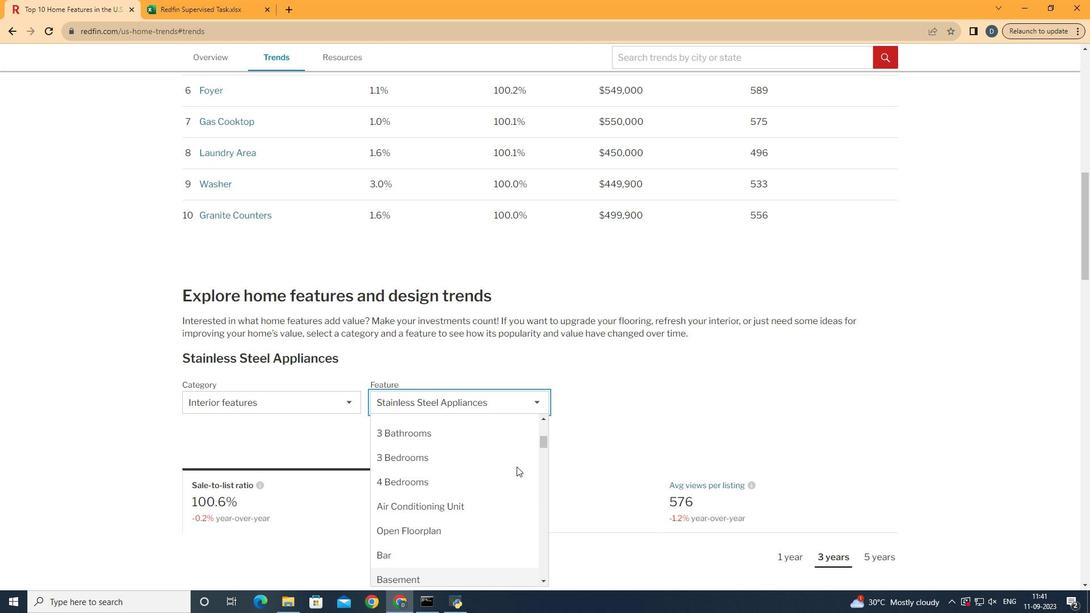 
Action: Mouse scrolled (516, 466) with delta (0, 0)
Screenshot: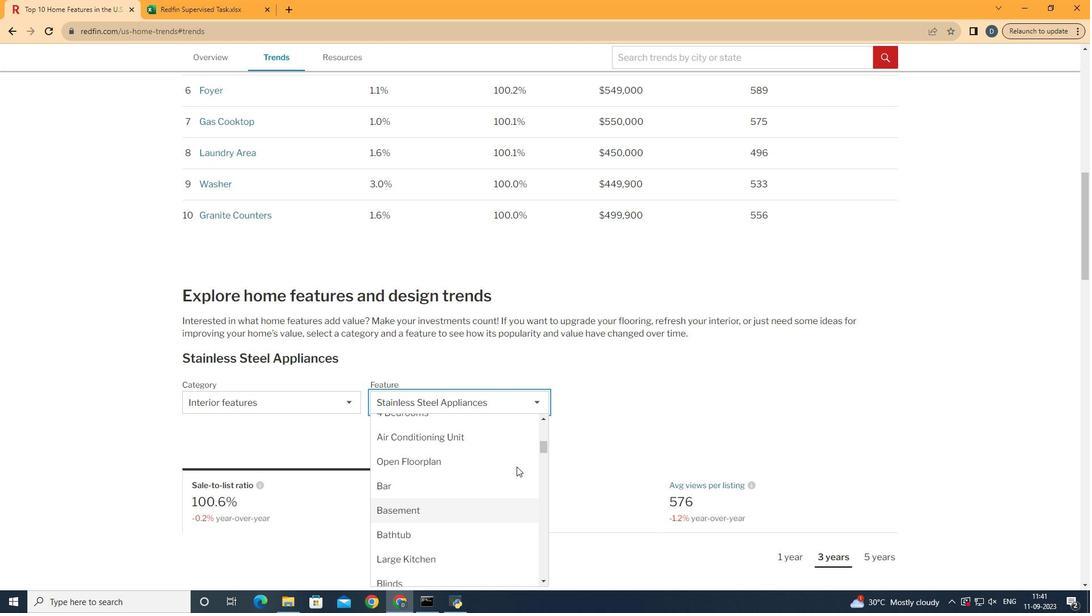 
Action: Mouse scrolled (516, 466) with delta (0, 0)
Screenshot: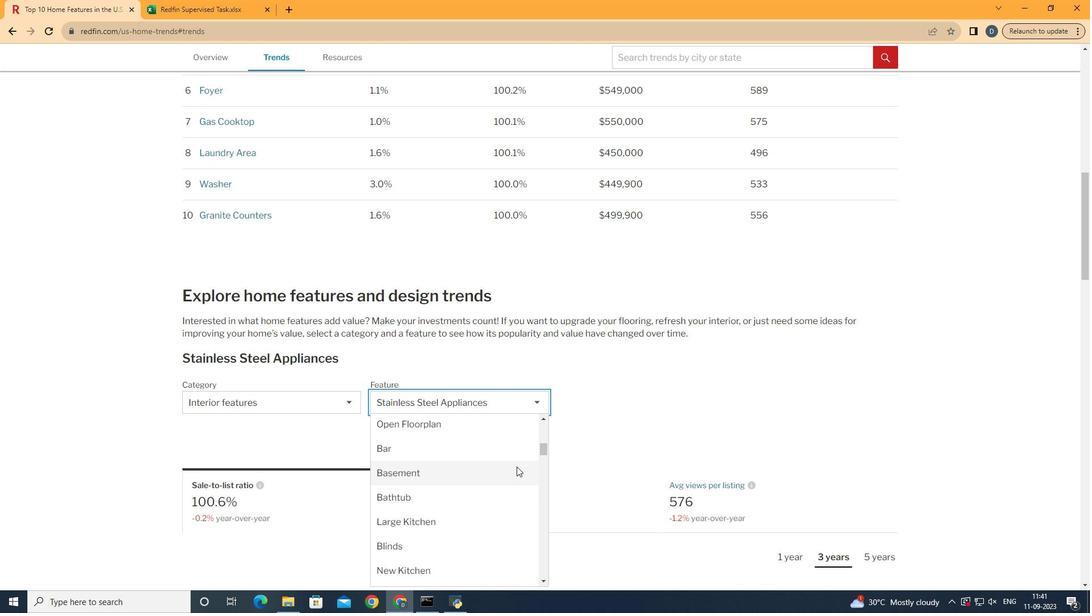 
Action: Mouse scrolled (516, 466) with delta (0, 0)
Screenshot: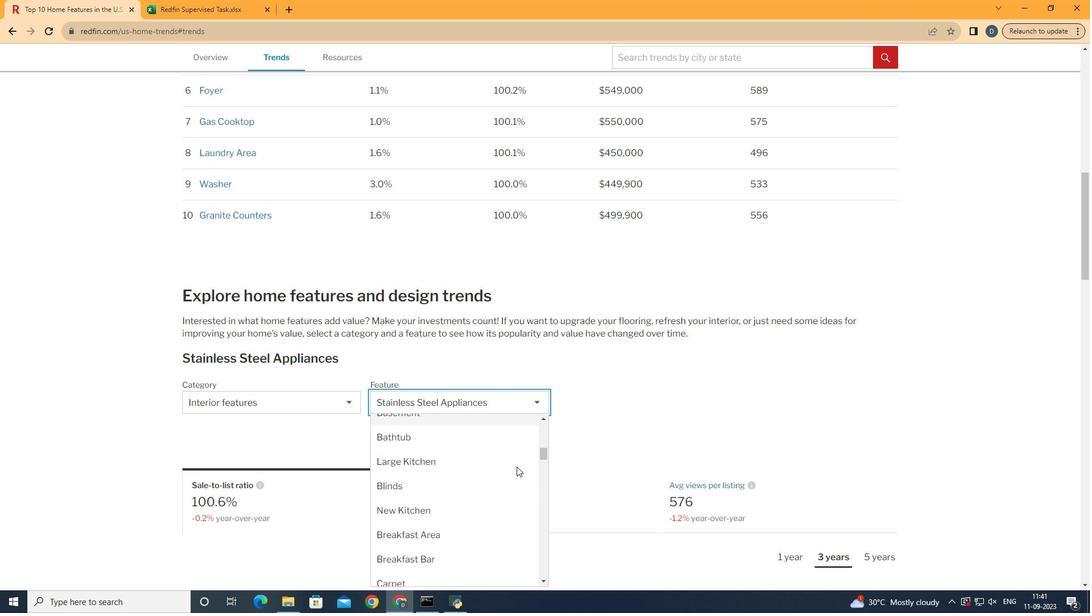 
Action: Mouse moved to (490, 488)
Screenshot: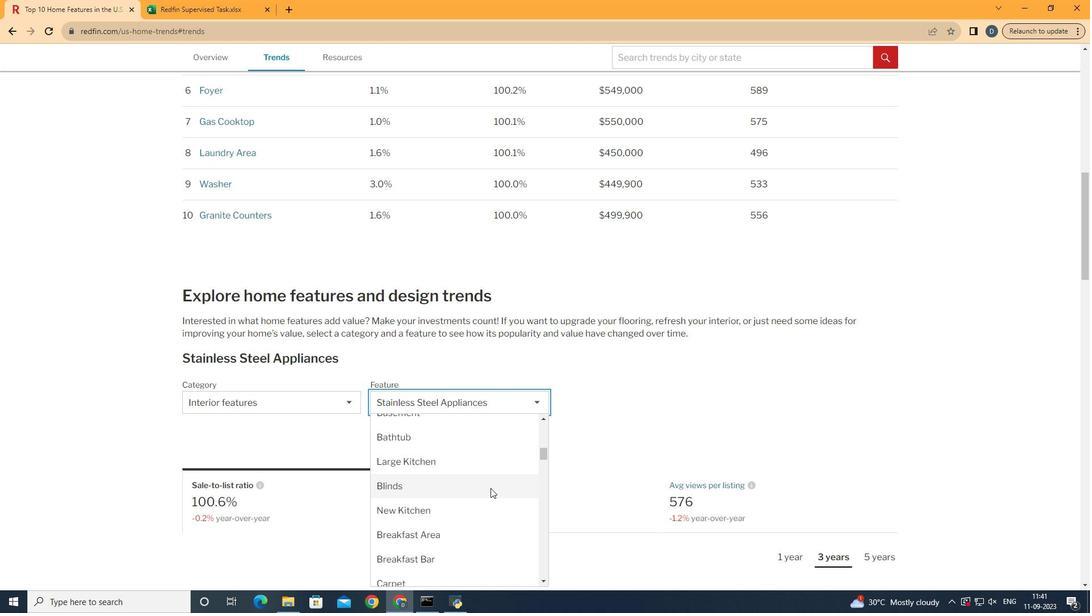 
Action: Mouse pressed left at (490, 488)
Screenshot: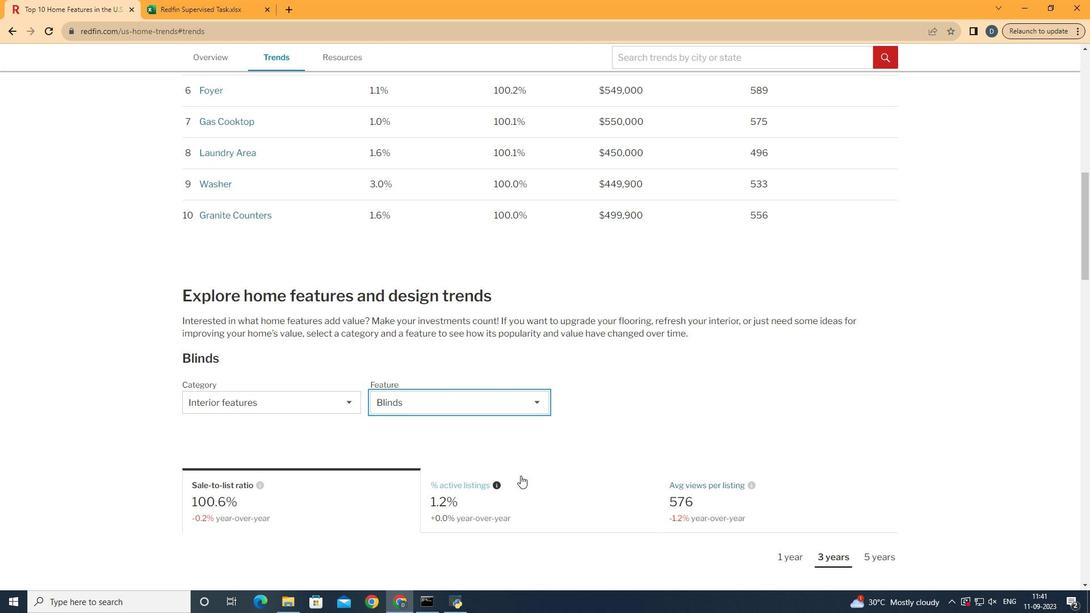 
Action: Mouse moved to (617, 414)
Screenshot: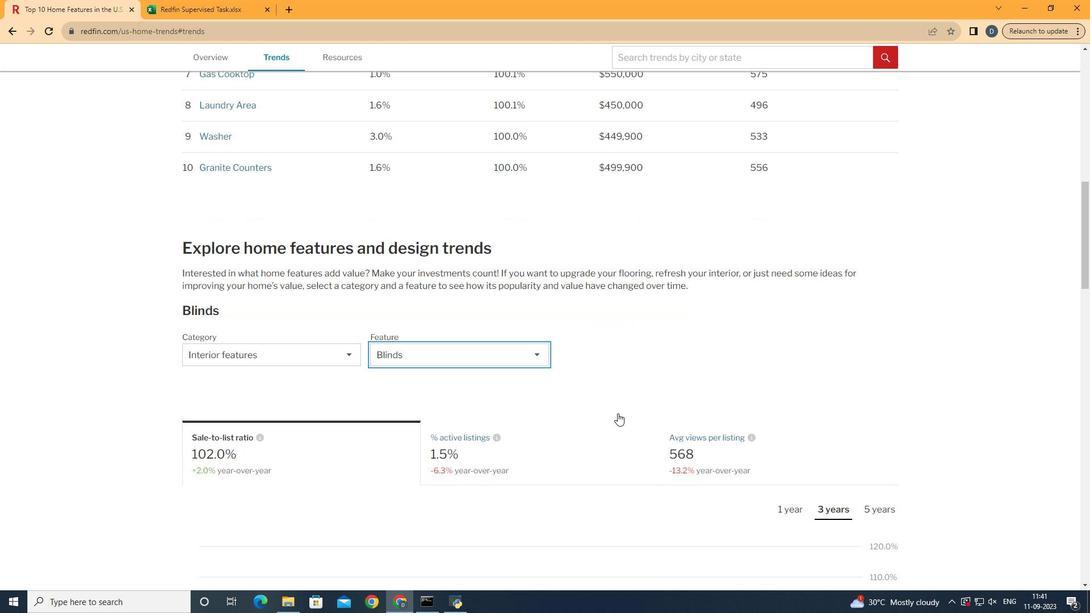 
Action: Mouse scrolled (617, 413) with delta (0, 0)
Screenshot: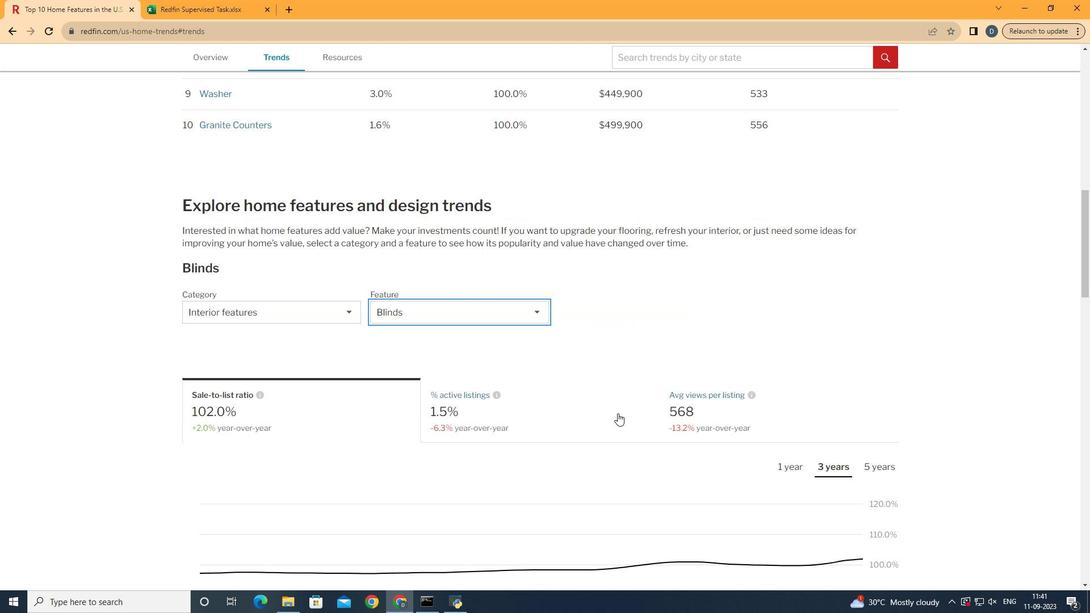 
Action: Mouse scrolled (617, 413) with delta (0, 0)
Screenshot: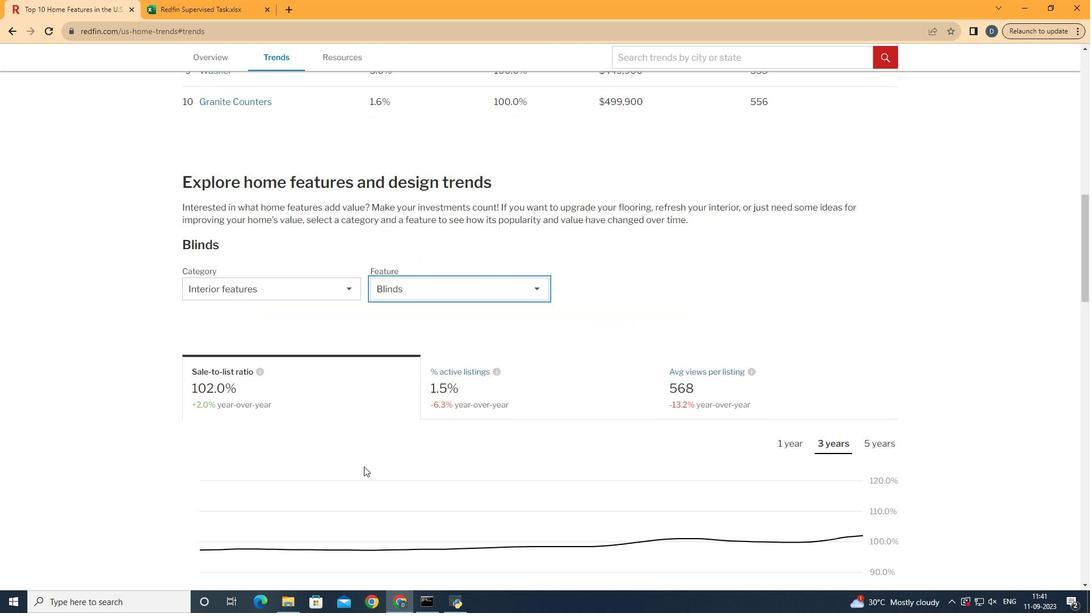 
Action: Mouse moved to (341, 429)
Screenshot: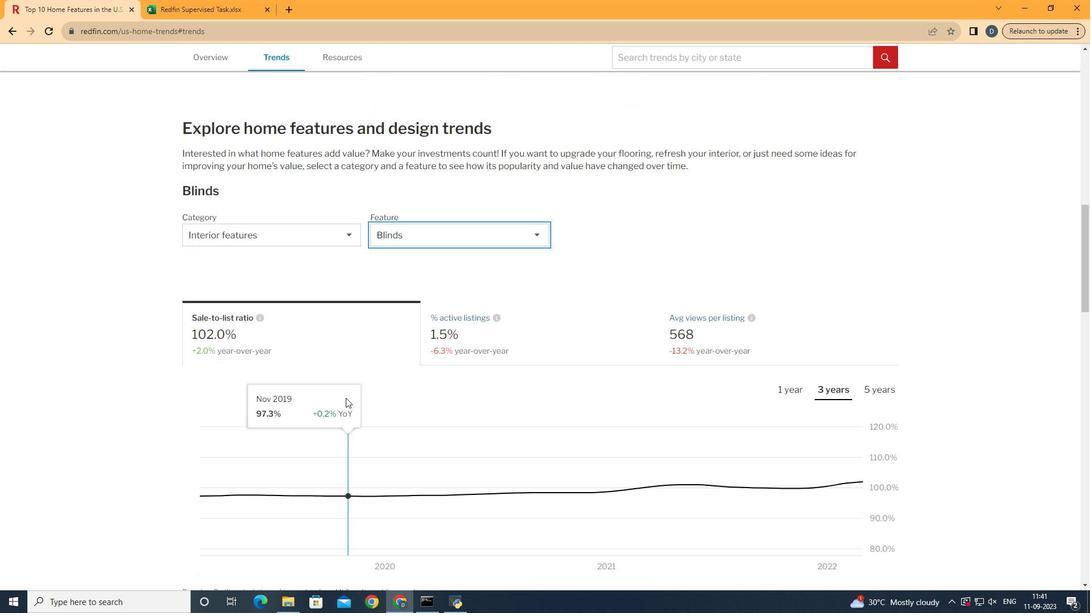 
Action: Mouse scrolled (341, 428) with delta (0, 0)
Screenshot: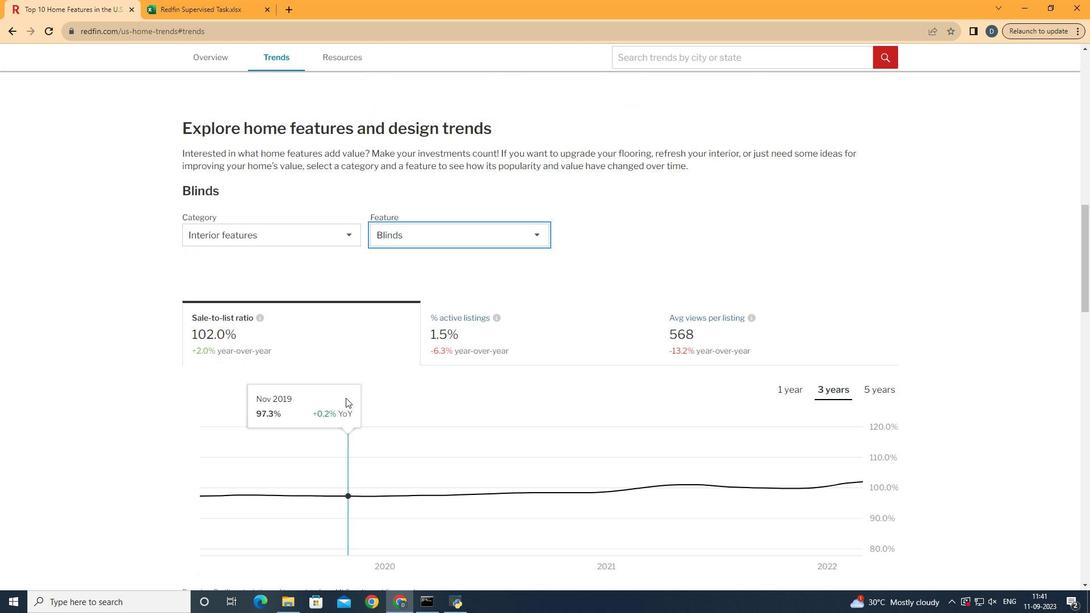 
Action: Mouse moved to (356, 331)
Screenshot: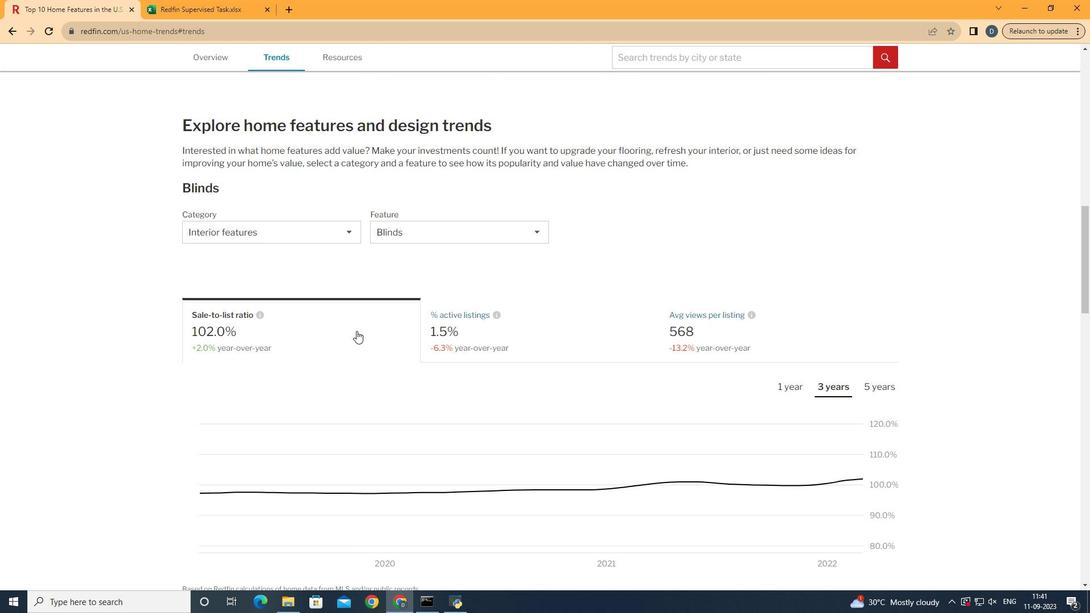 
Action: Mouse pressed left at (356, 331)
Screenshot: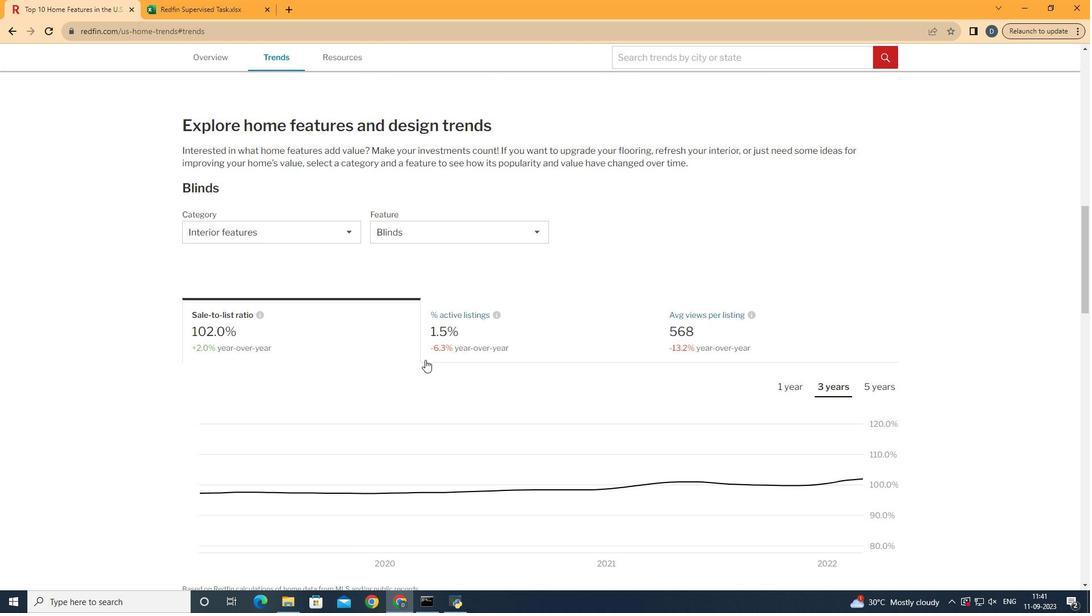 
Action: Mouse moved to (794, 383)
Screenshot: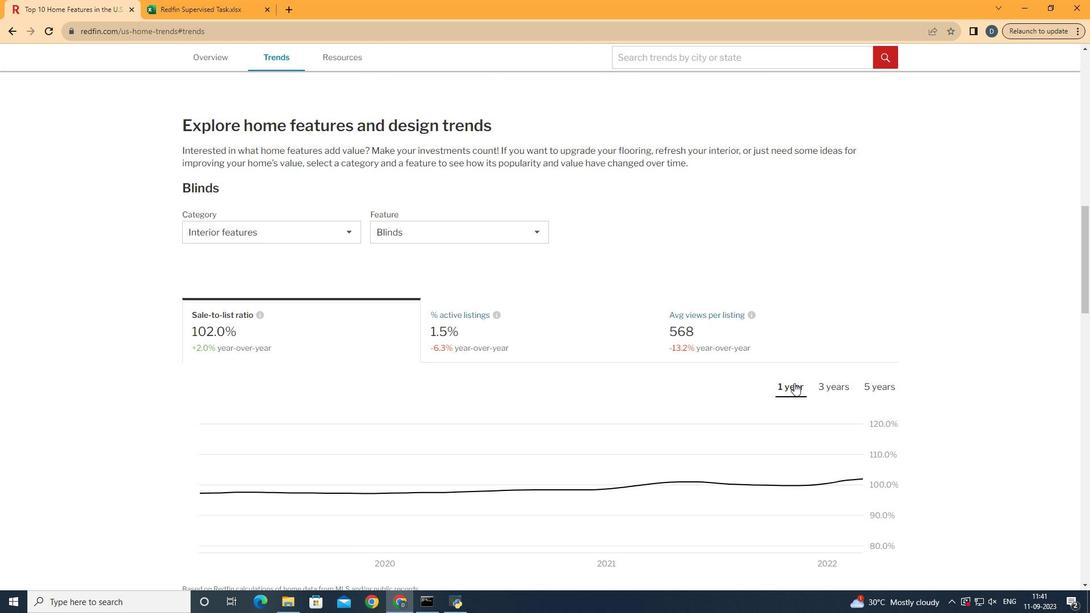 
Action: Mouse pressed left at (794, 383)
Screenshot: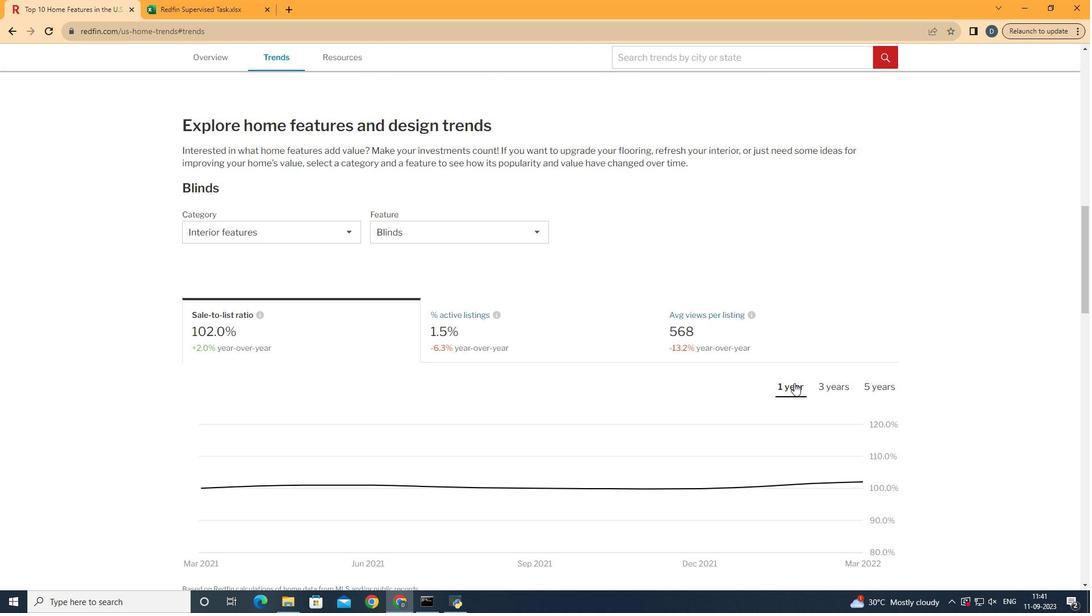 
Action: Mouse moved to (794, 383)
Screenshot: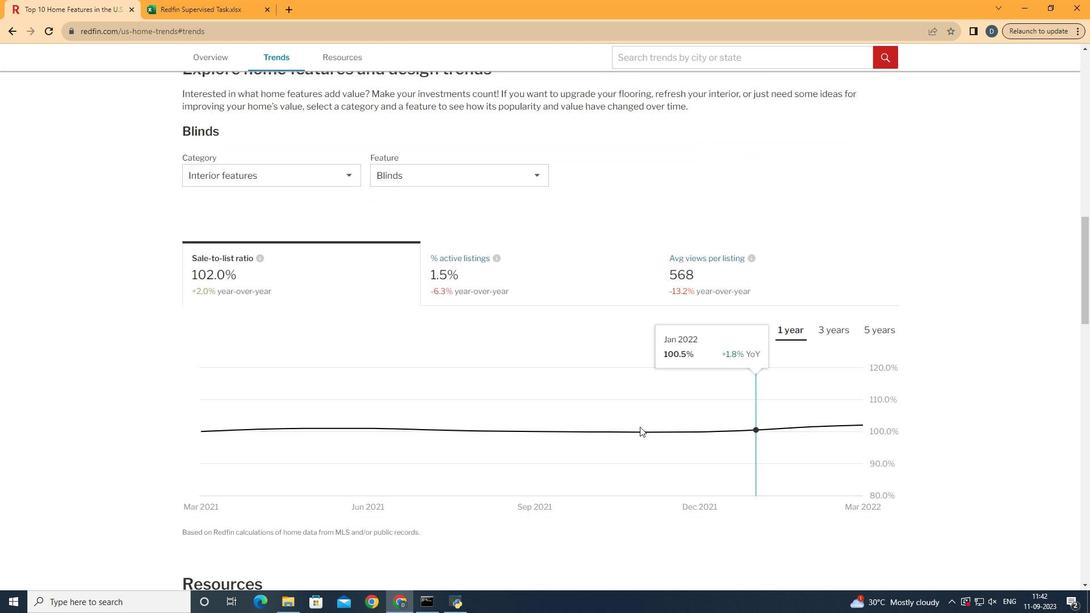 
Action: Mouse scrolled (794, 382) with delta (0, 0)
Screenshot: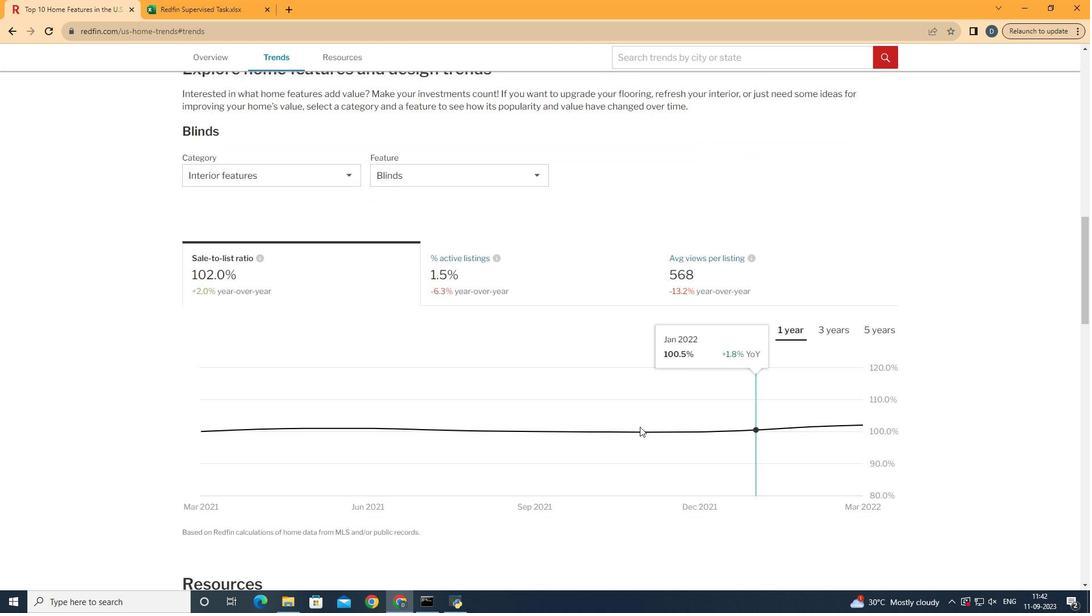 
Action: Mouse moved to (871, 445)
Screenshot: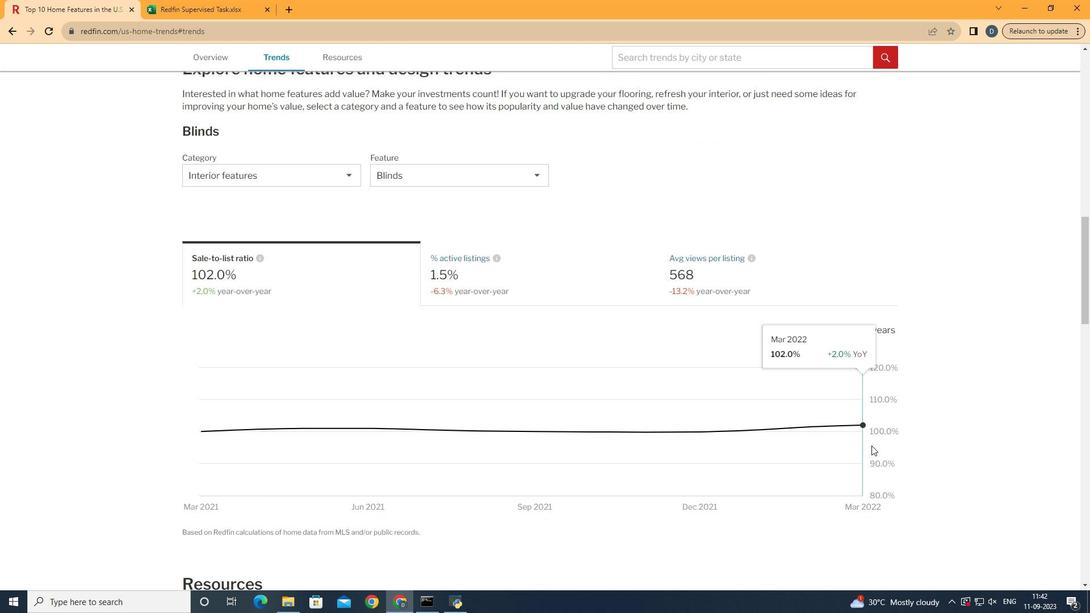 
